 Task: Find organizations based on their members.
Action: Mouse moved to (778, 60)
Screenshot: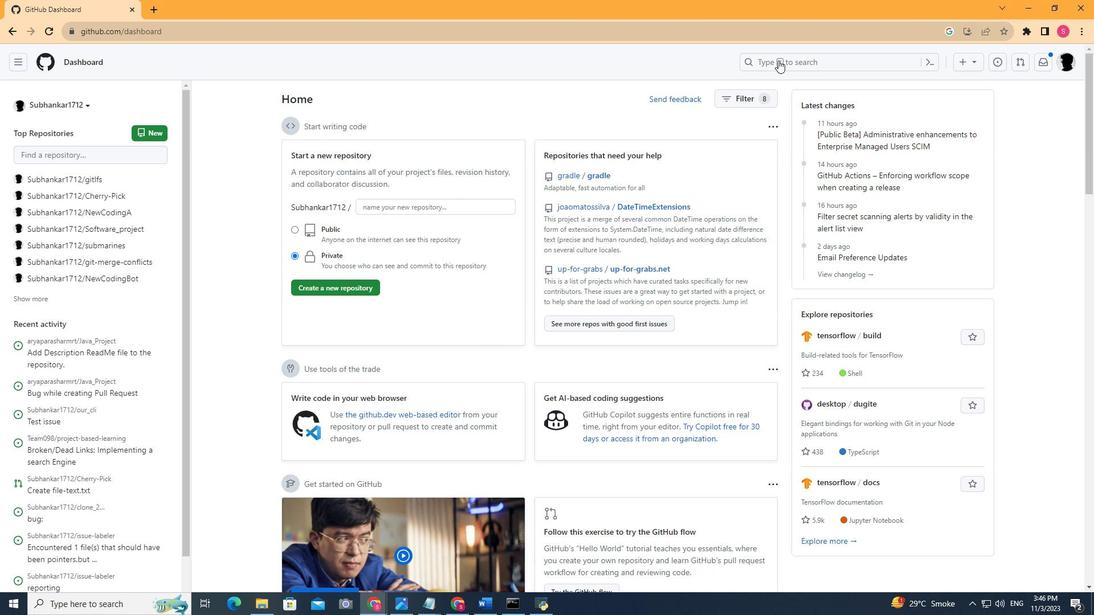 
Action: Mouse pressed left at (778, 60)
Screenshot: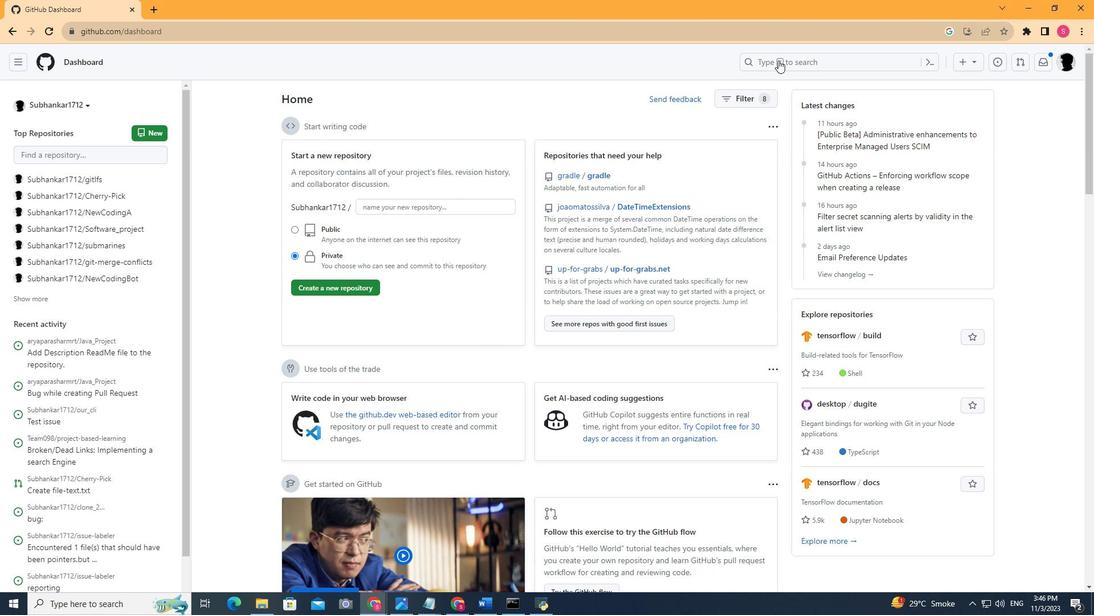 
Action: Key pressed abhinandan578<Key.enter>
Screenshot: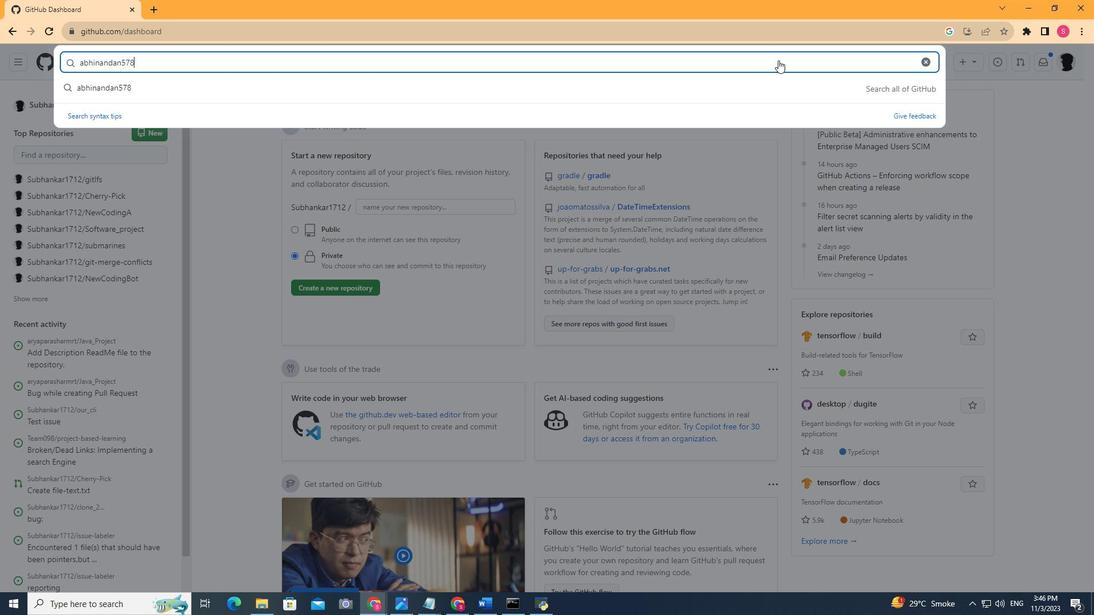 
Action: Mouse moved to (62, 209)
Screenshot: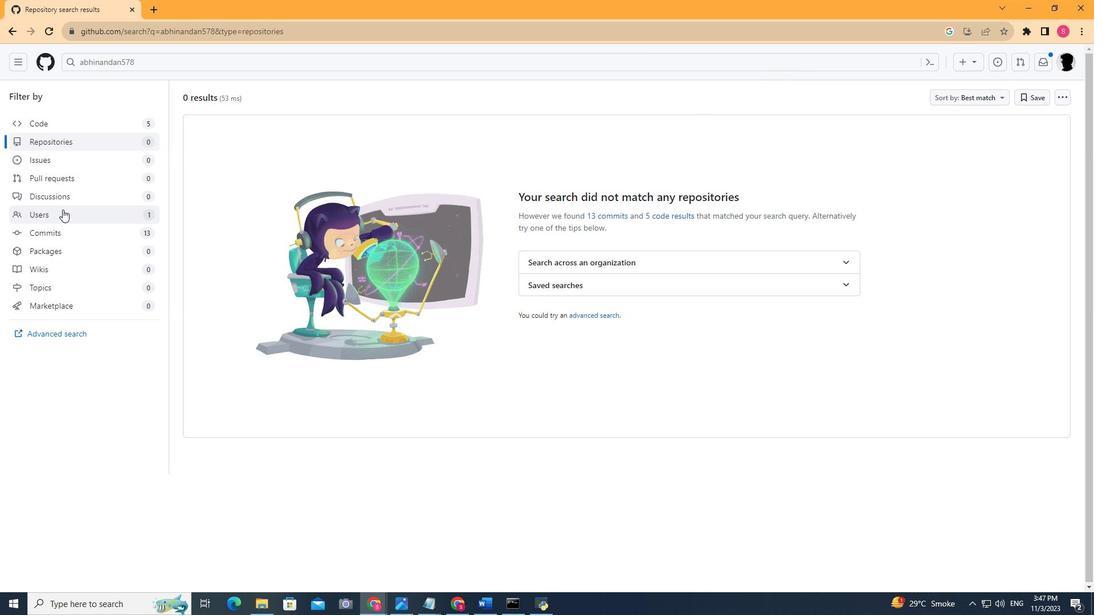 
Action: Mouse pressed left at (62, 209)
Screenshot: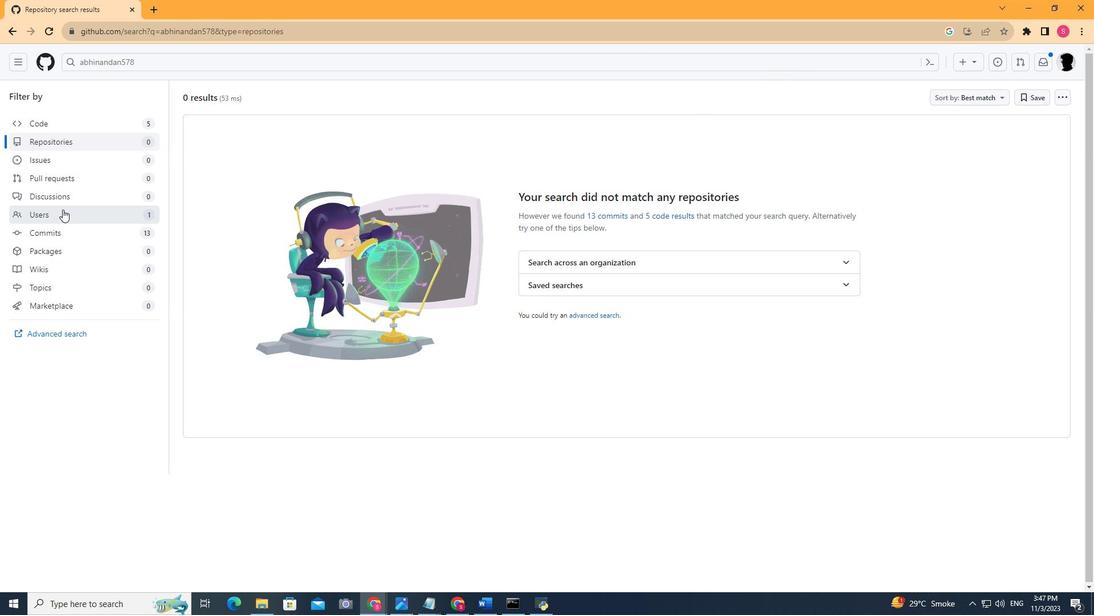 
Action: Mouse moved to (282, 135)
Screenshot: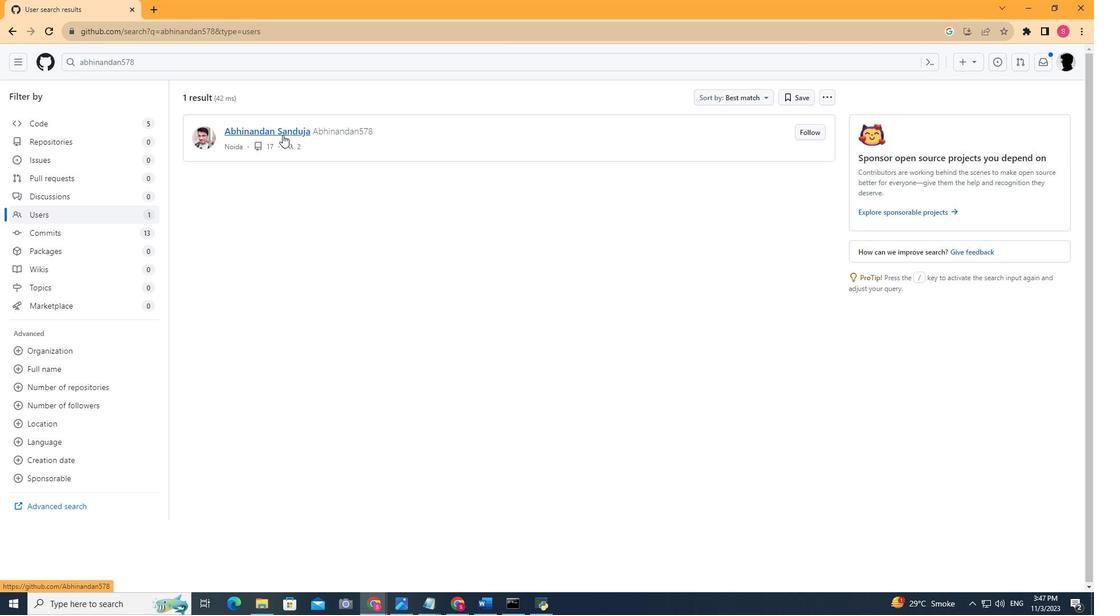 
Action: Mouse pressed left at (282, 135)
Screenshot: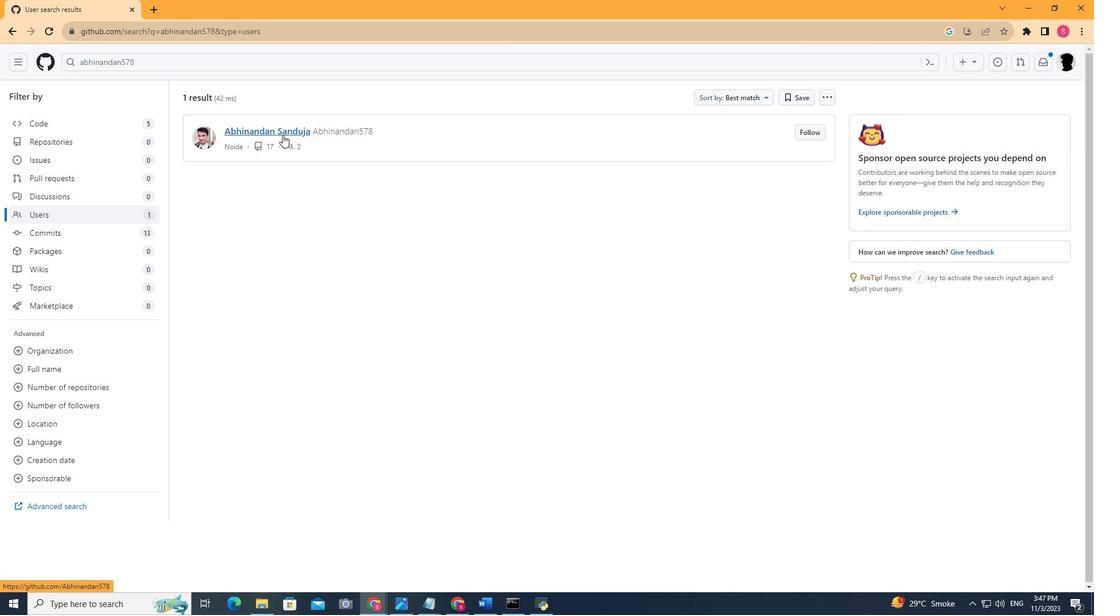 
Action: Mouse moved to (258, 231)
Screenshot: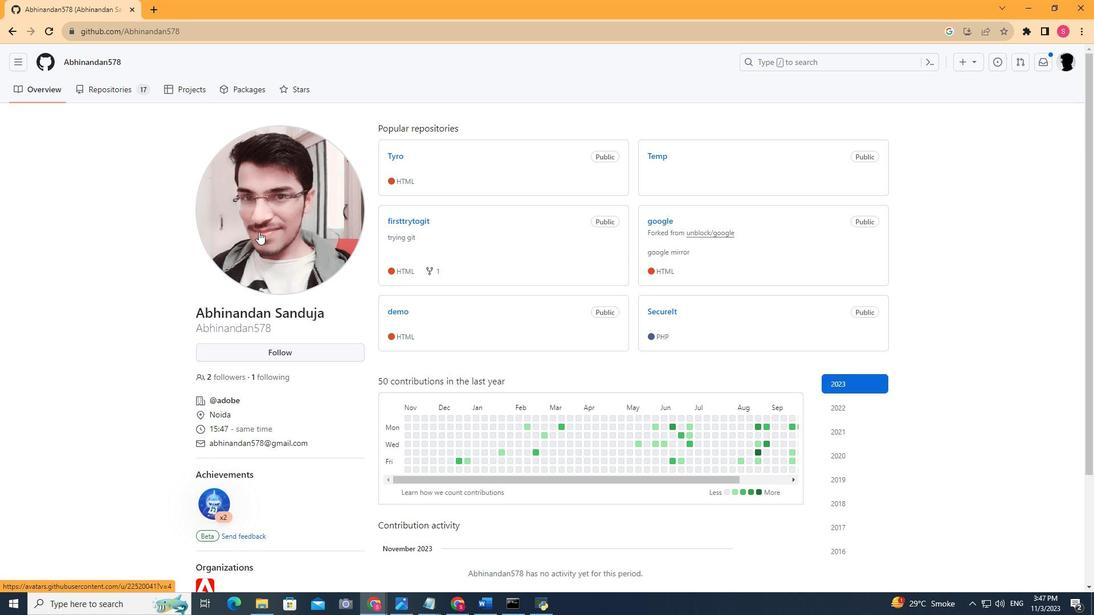 
Action: Mouse scrolled (258, 231) with delta (0, 0)
Screenshot: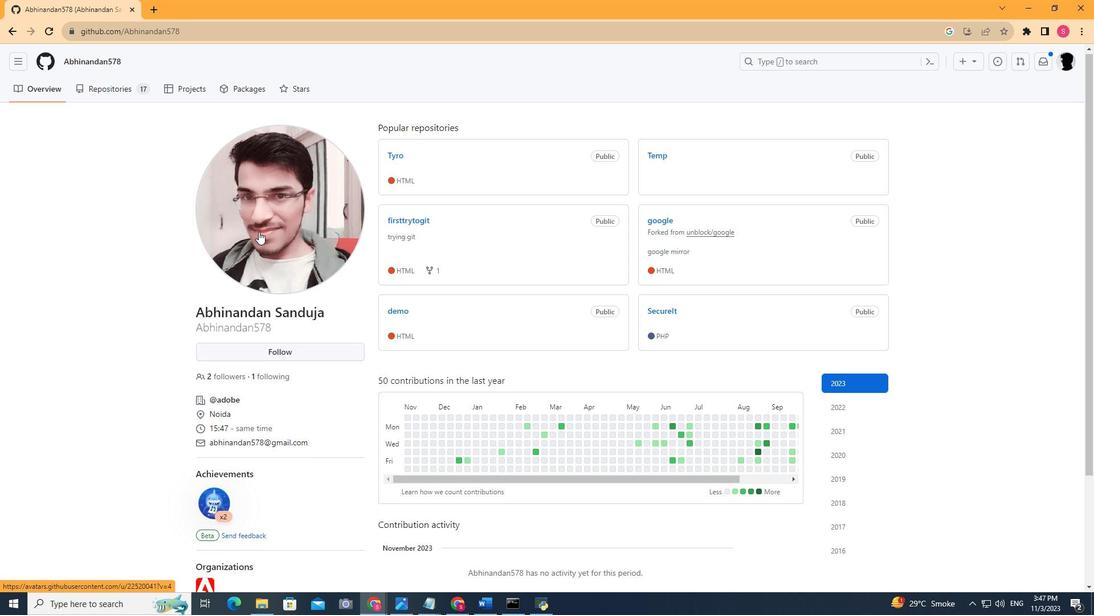 
Action: Mouse scrolled (258, 231) with delta (0, 0)
Screenshot: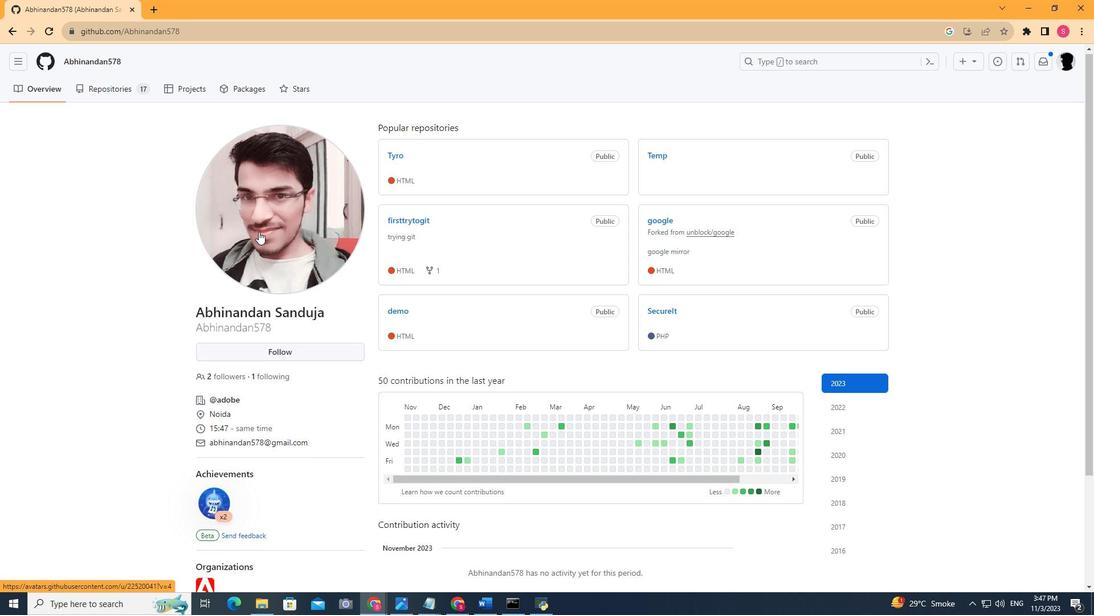 
Action: Mouse scrolled (258, 231) with delta (0, 0)
Screenshot: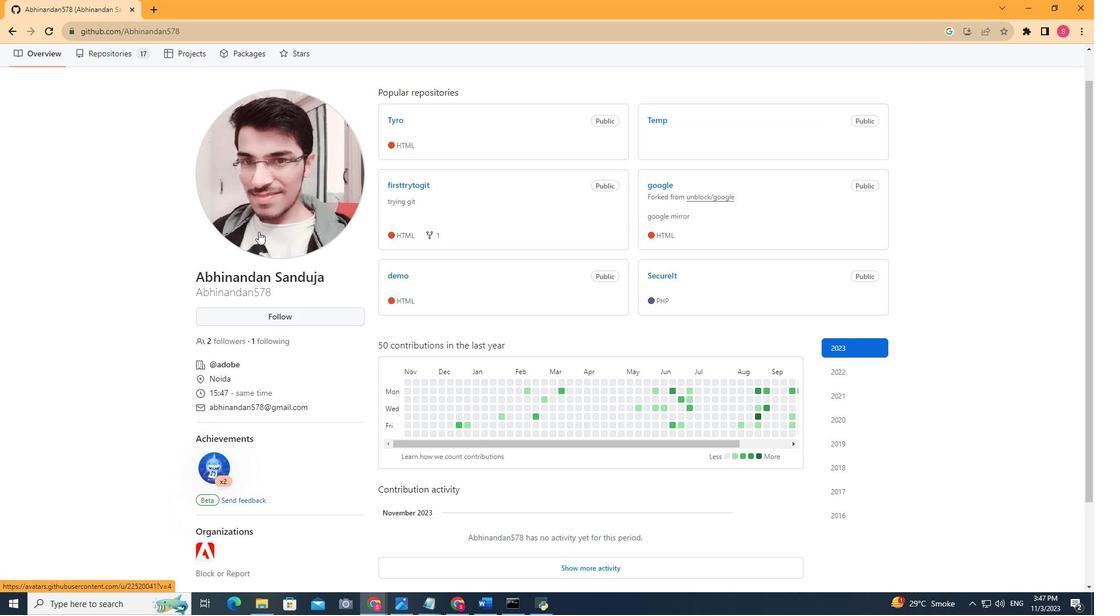 
Action: Mouse scrolled (258, 231) with delta (0, 0)
Screenshot: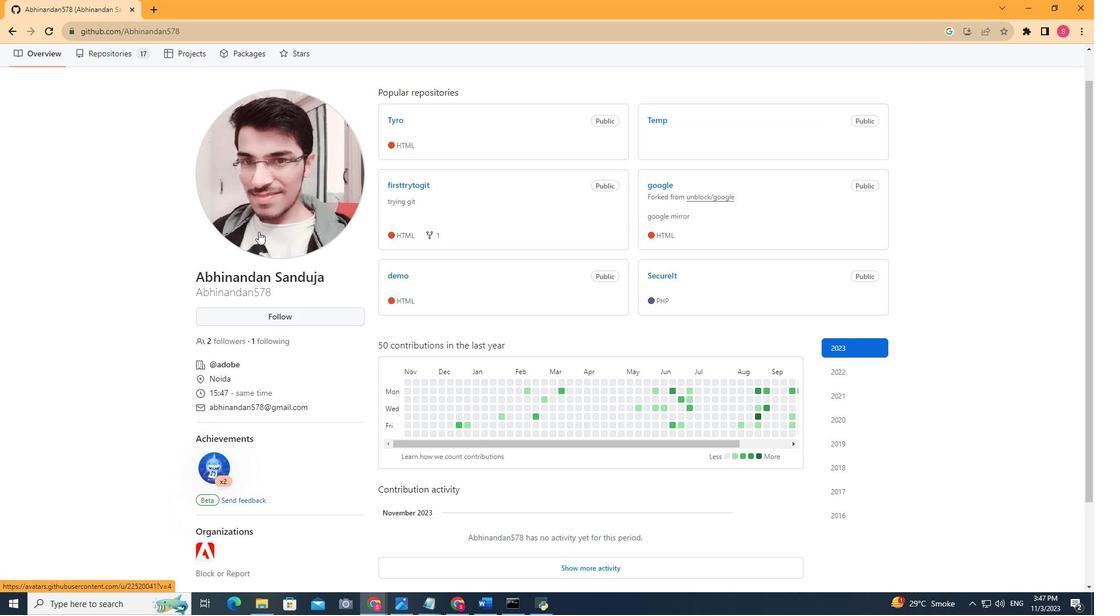 
Action: Mouse scrolled (258, 231) with delta (0, 0)
Screenshot: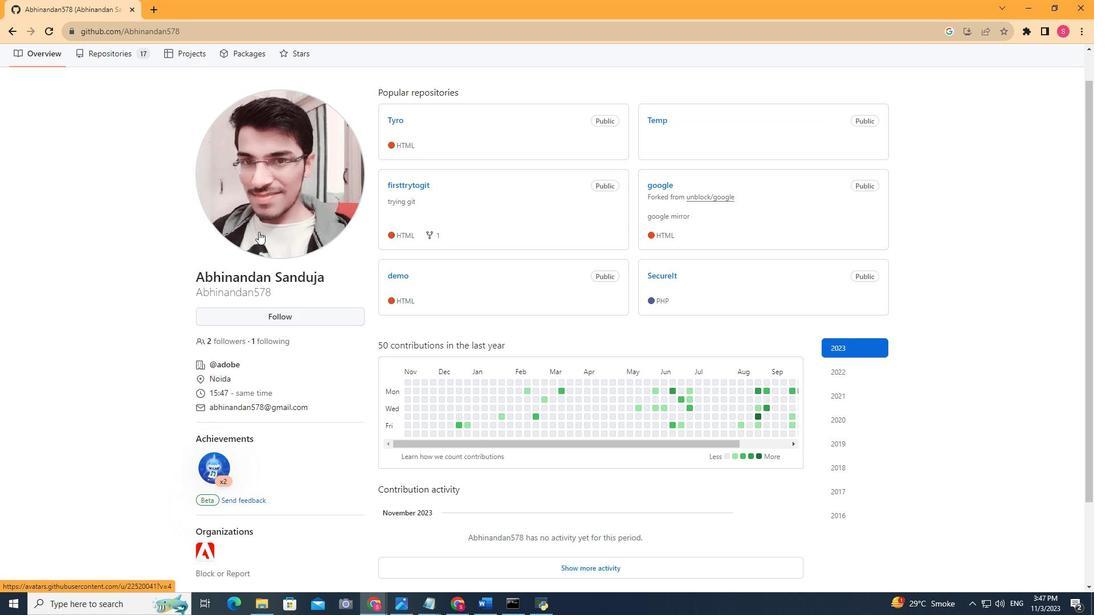 
Action: Mouse scrolled (258, 231) with delta (0, 0)
Screenshot: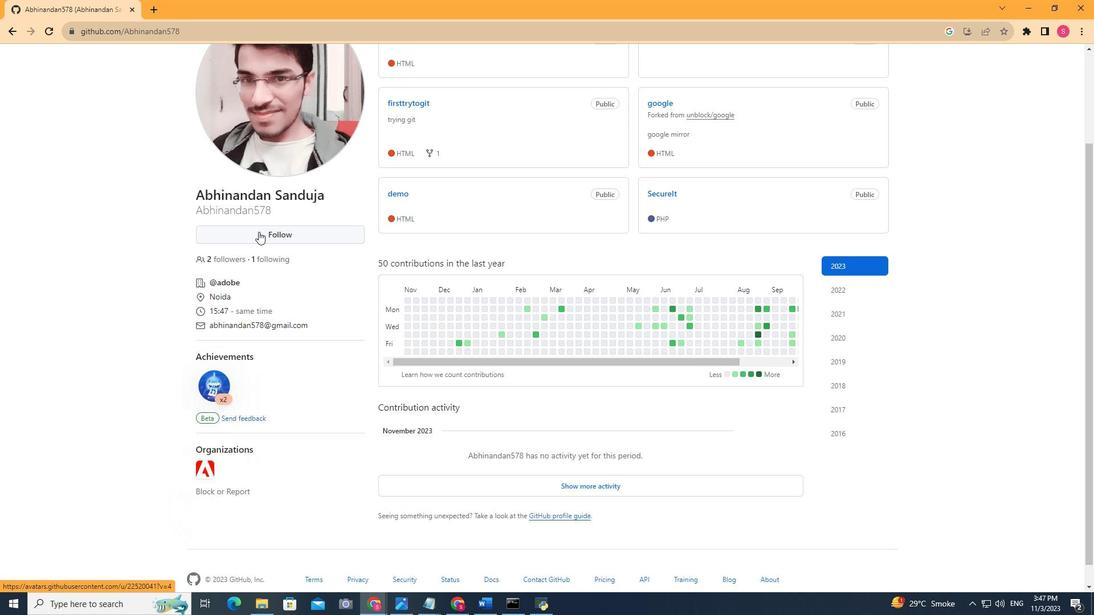 
Action: Mouse scrolled (258, 231) with delta (0, 0)
Screenshot: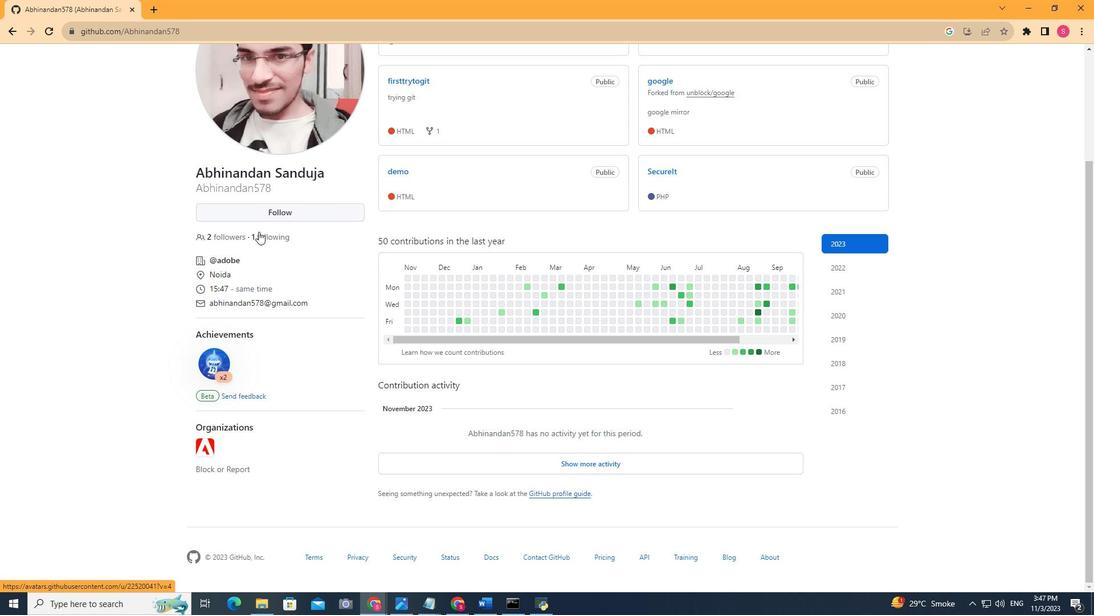 
Action: Mouse scrolled (258, 231) with delta (0, 0)
Screenshot: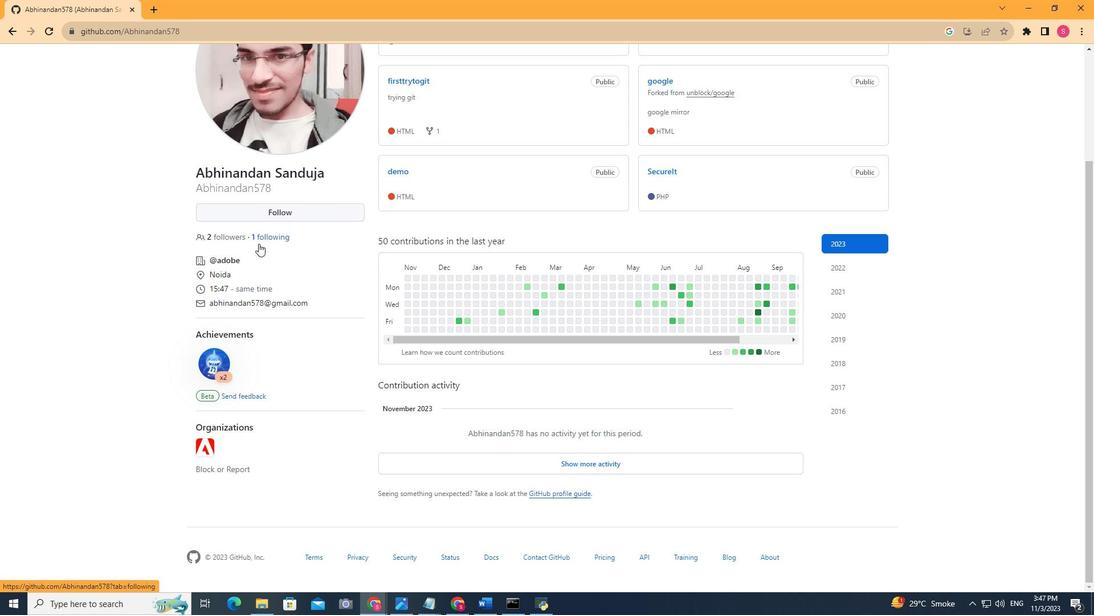 
Action: Mouse scrolled (258, 231) with delta (0, 0)
Screenshot: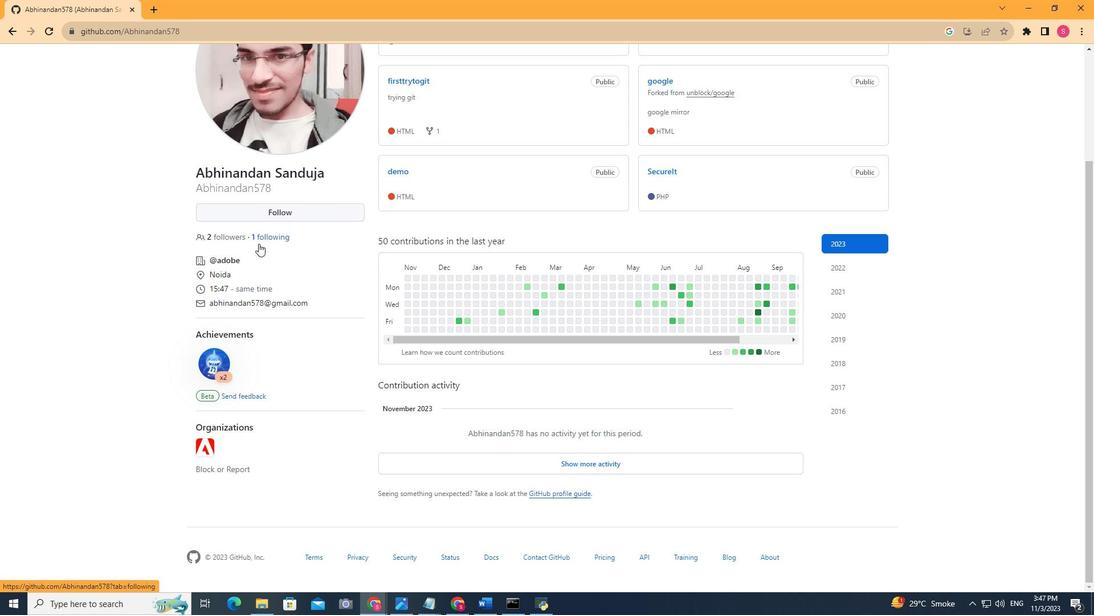 
Action: Mouse scrolled (258, 231) with delta (0, 0)
Screenshot: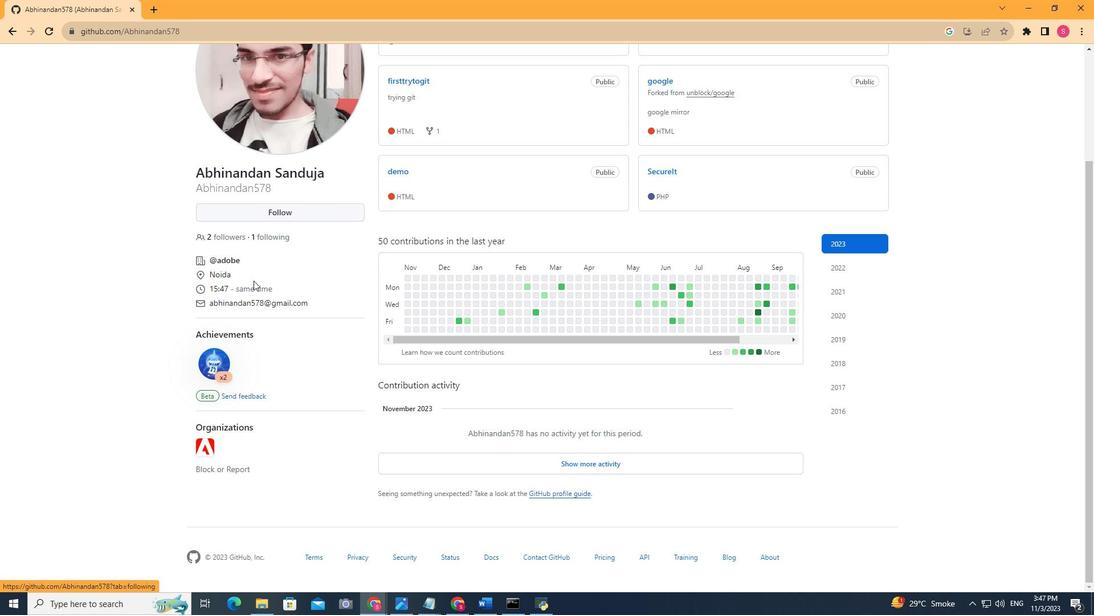 
Action: Mouse moved to (258, 232)
Screenshot: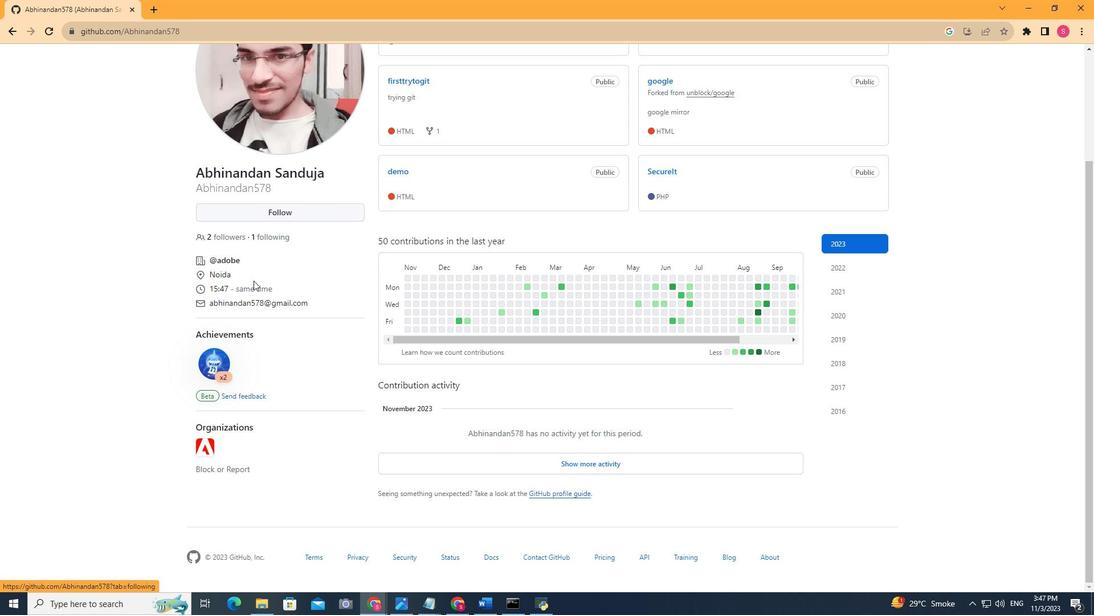 
Action: Mouse scrolled (258, 231) with delta (0, 0)
Screenshot: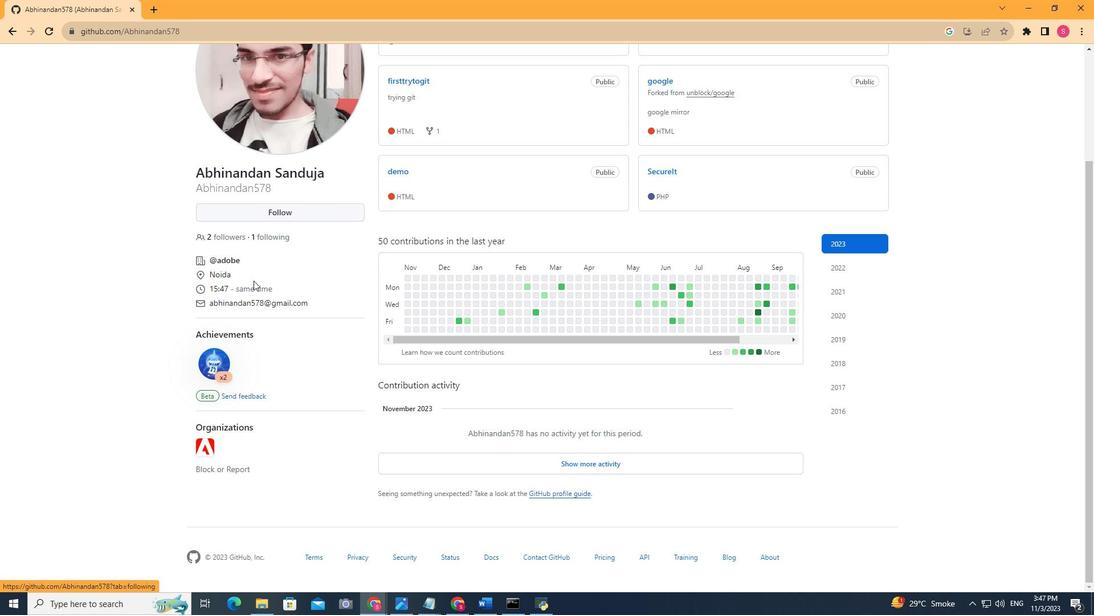 
Action: Mouse moved to (205, 447)
Screenshot: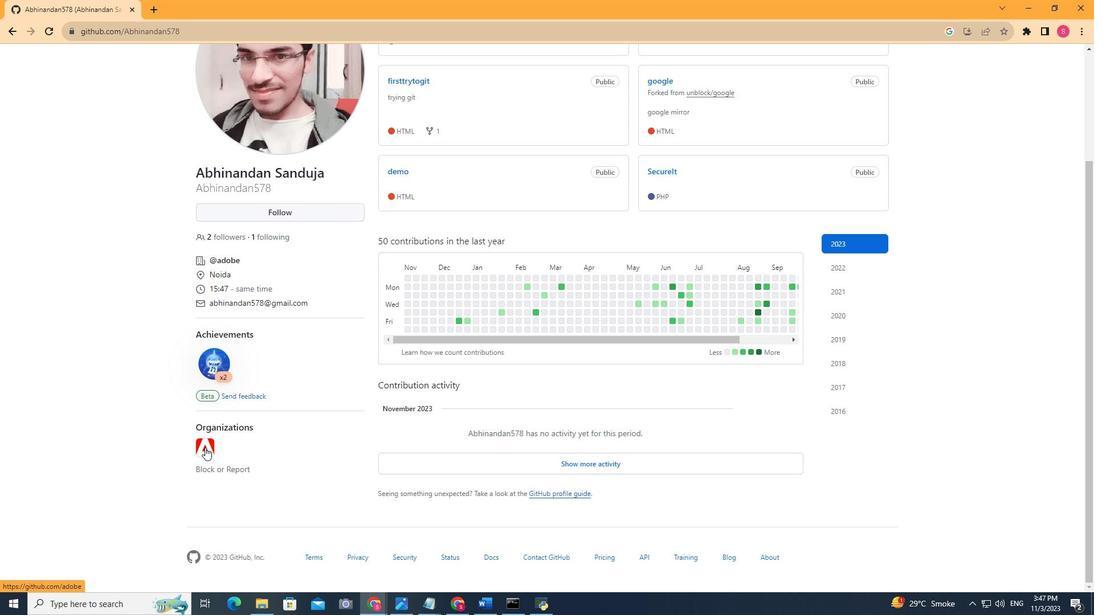 
Action: Mouse pressed left at (205, 447)
Screenshot: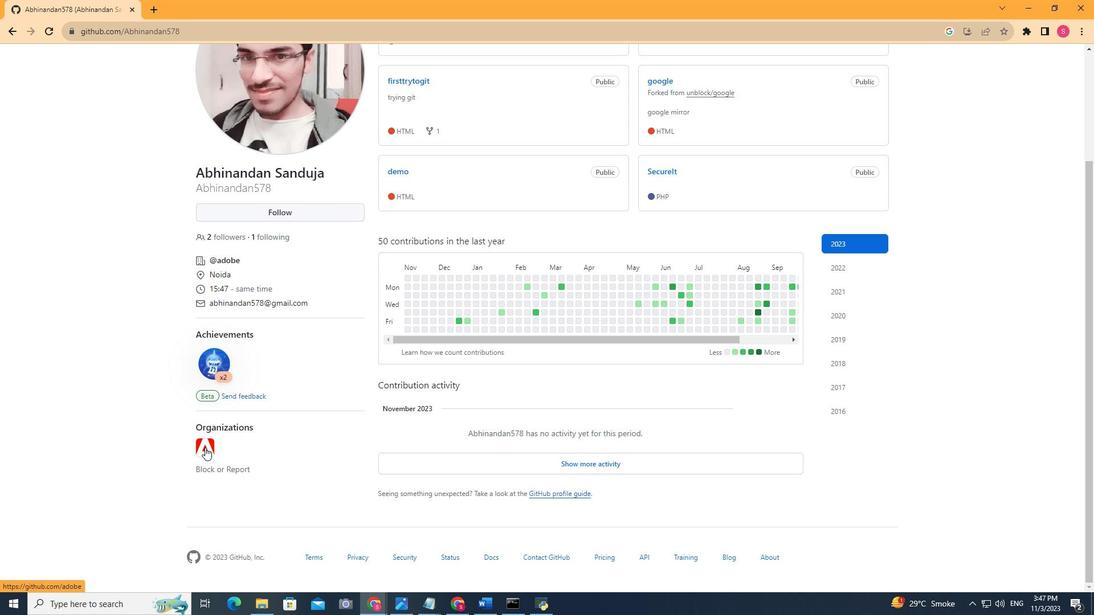 
Action: Mouse moved to (404, 246)
Screenshot: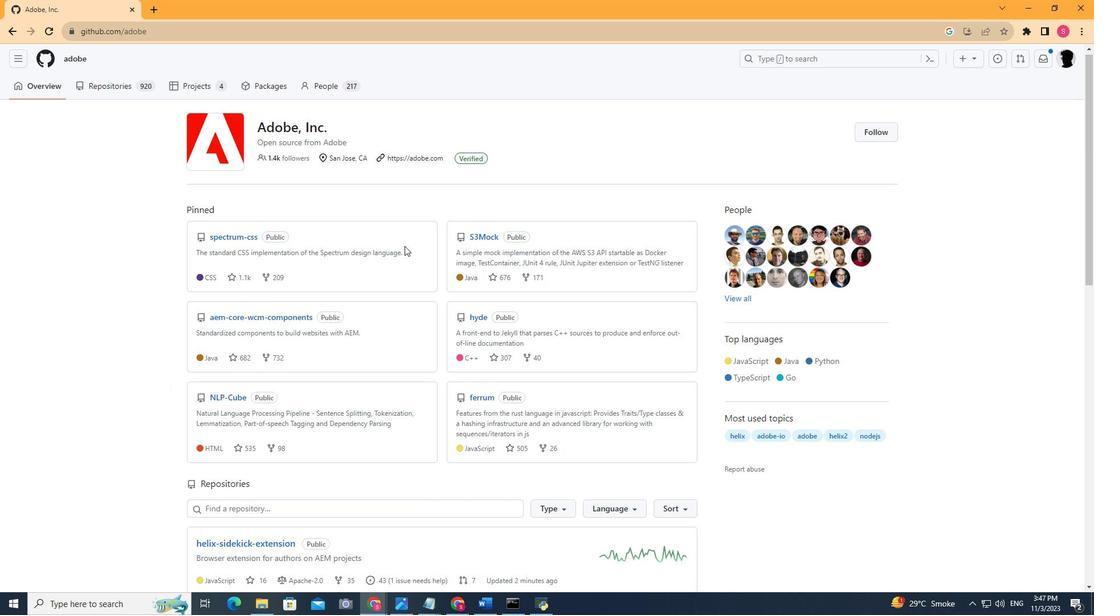 
Action: Mouse scrolled (404, 245) with delta (0, 0)
Screenshot: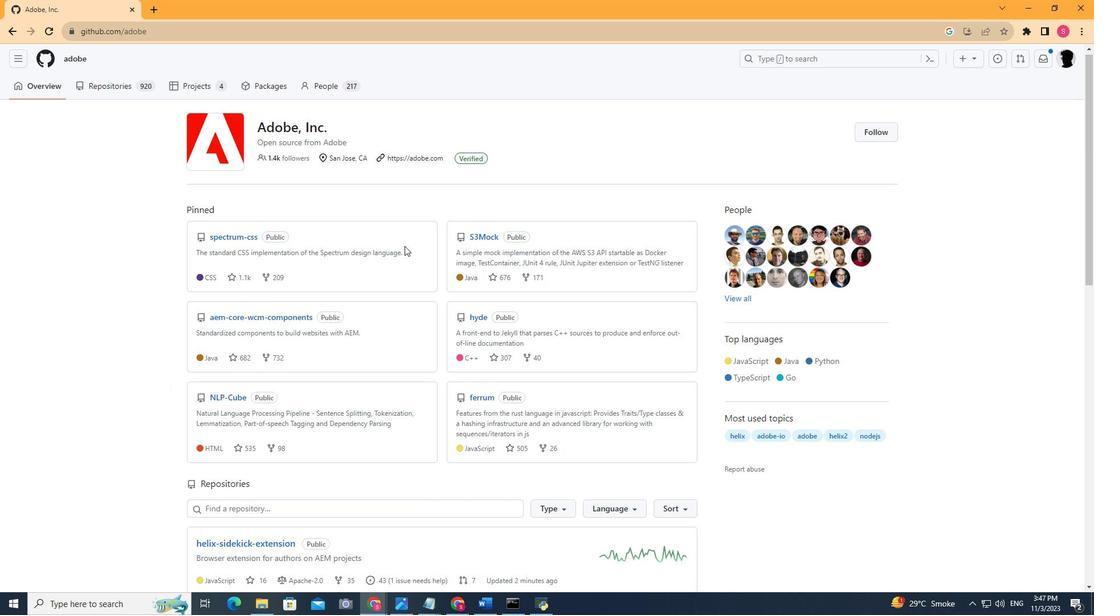 
Action: Mouse moved to (404, 246)
Screenshot: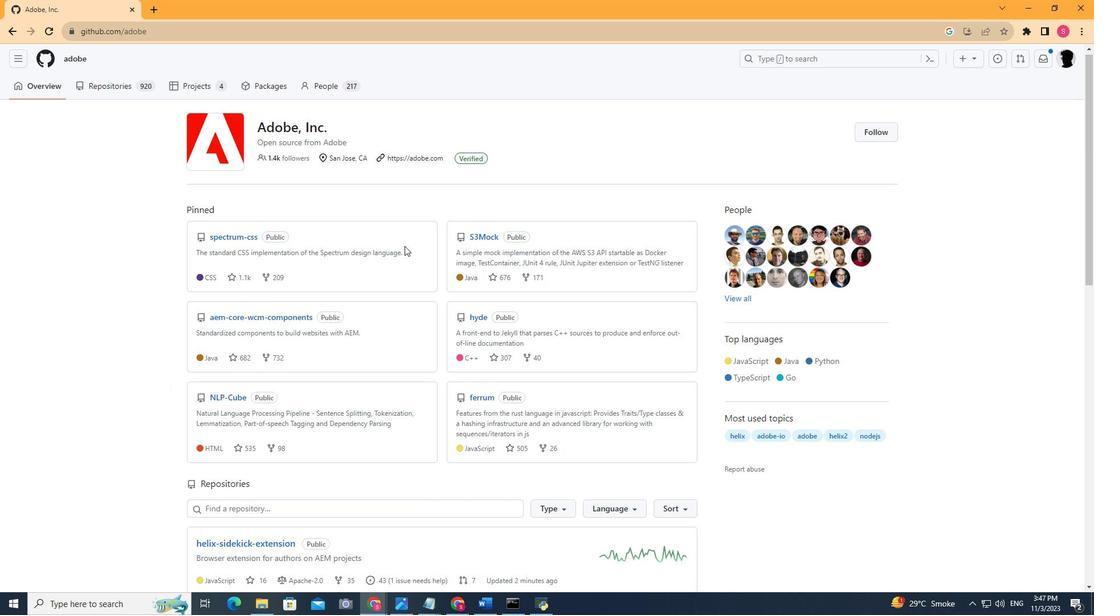 
Action: Mouse scrolled (404, 245) with delta (0, 0)
Screenshot: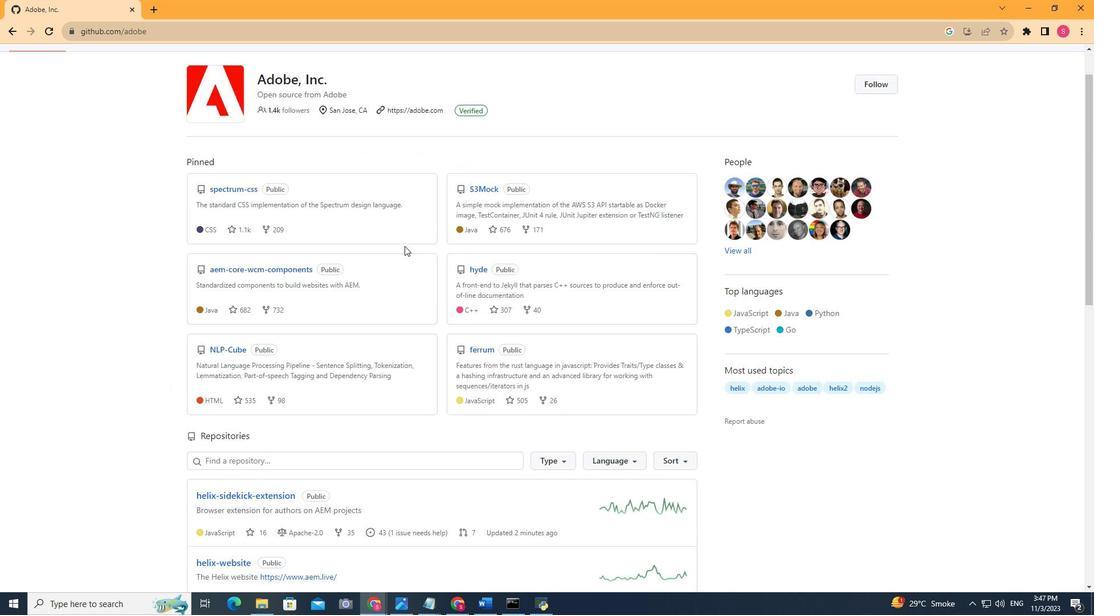 
Action: Mouse scrolled (404, 245) with delta (0, 0)
Screenshot: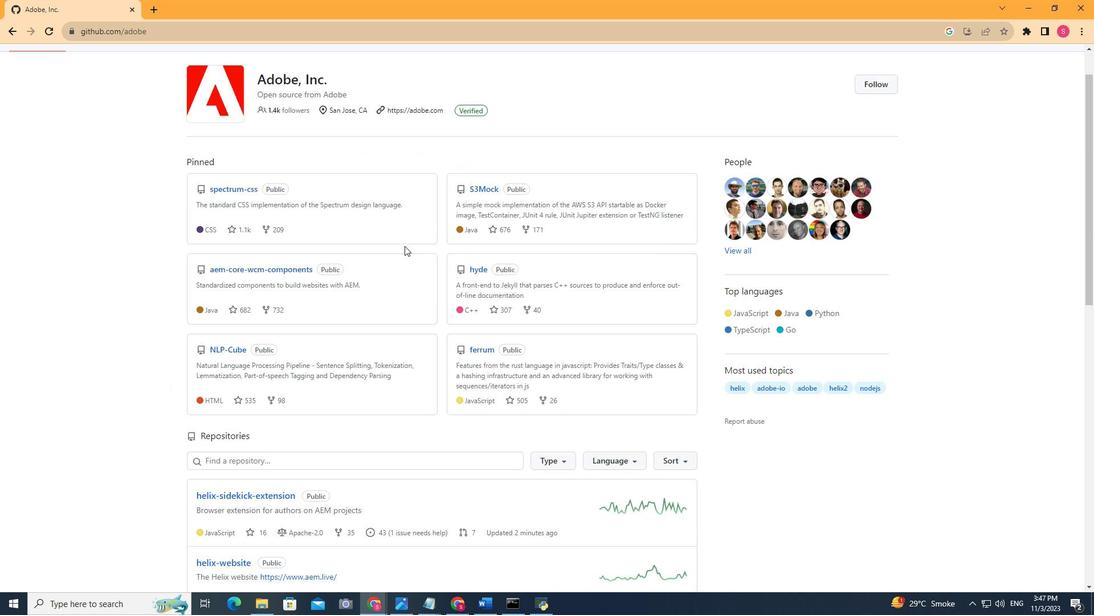 
Action: Mouse scrolled (404, 245) with delta (0, 0)
Screenshot: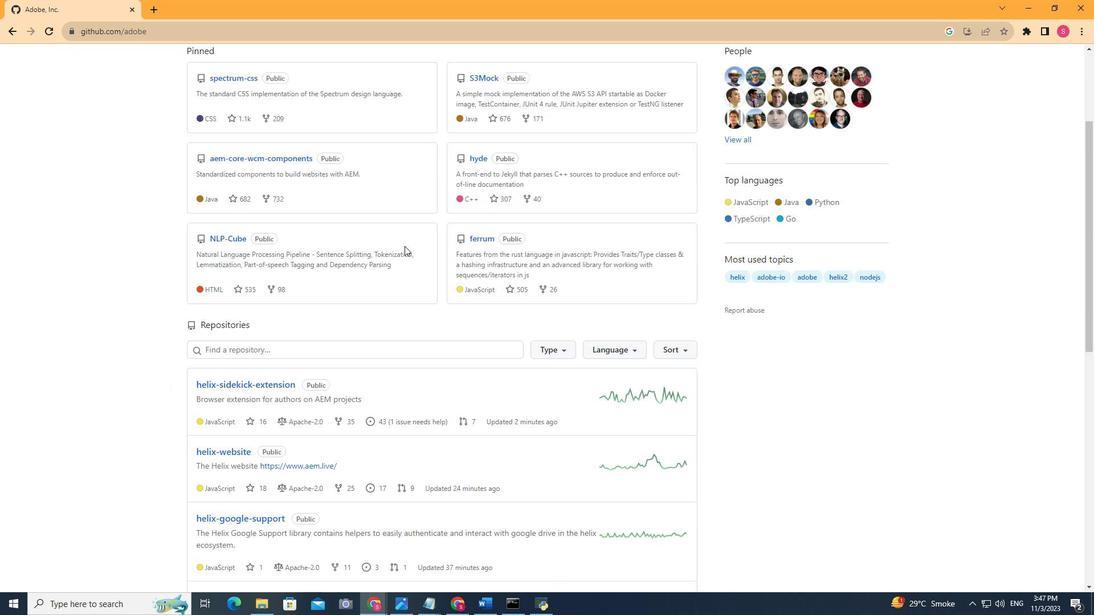 
Action: Mouse scrolled (404, 245) with delta (0, 0)
Screenshot: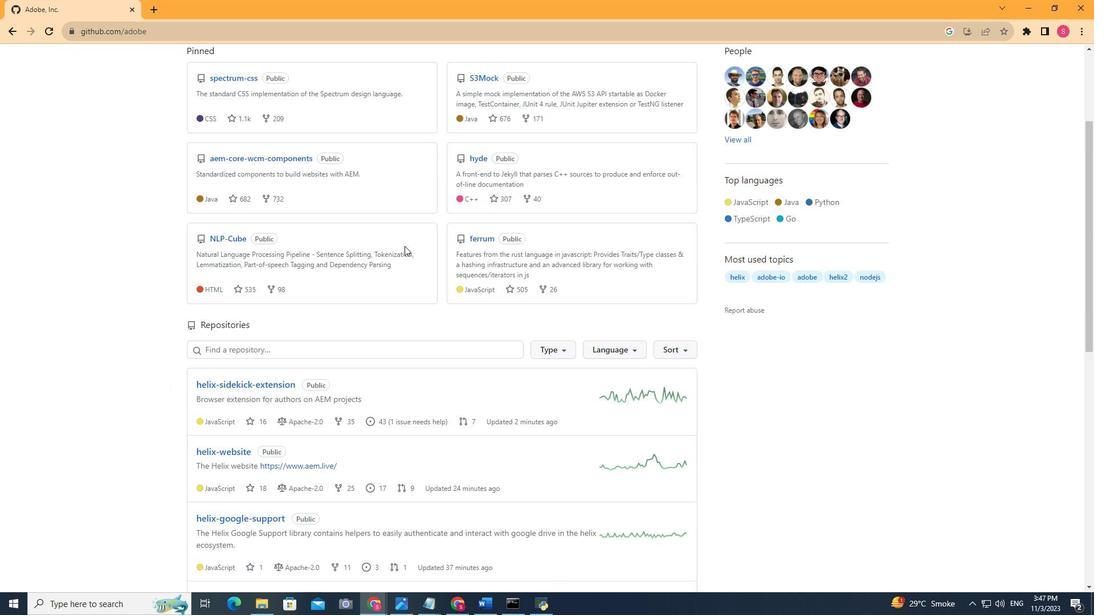 
Action: Mouse scrolled (404, 245) with delta (0, 0)
Screenshot: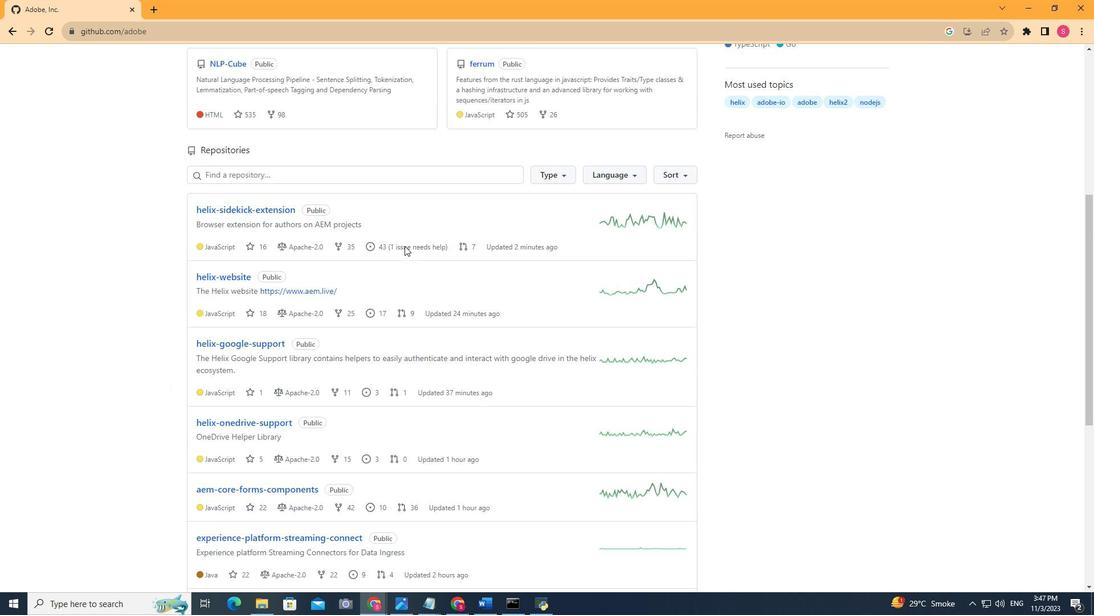 
Action: Mouse scrolled (404, 245) with delta (0, 0)
Screenshot: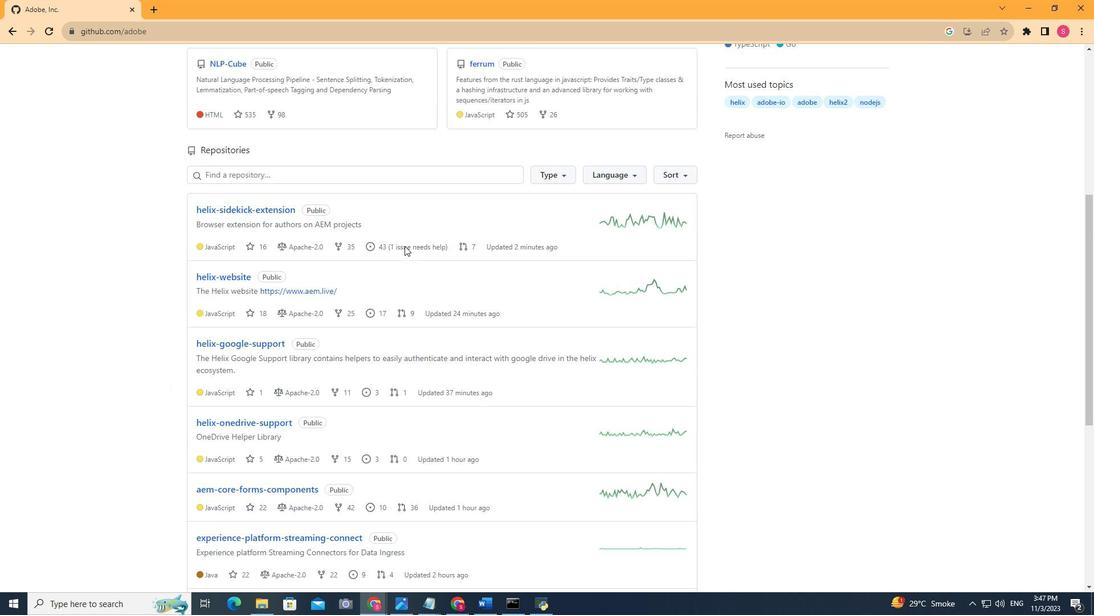 
Action: Mouse scrolled (404, 245) with delta (0, 0)
Screenshot: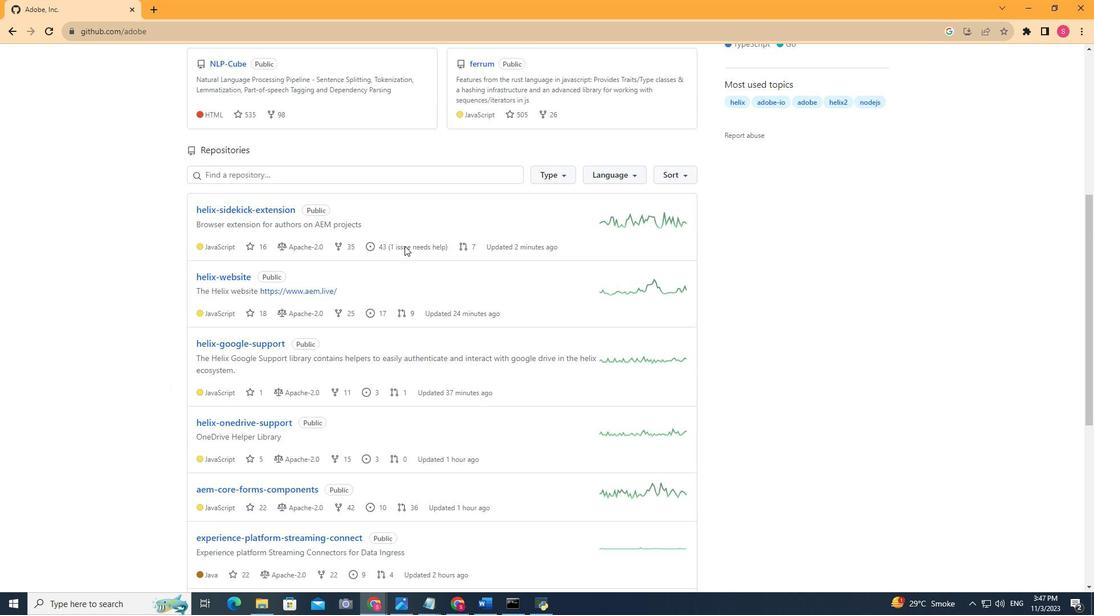 
Action: Mouse scrolled (404, 245) with delta (0, 0)
Screenshot: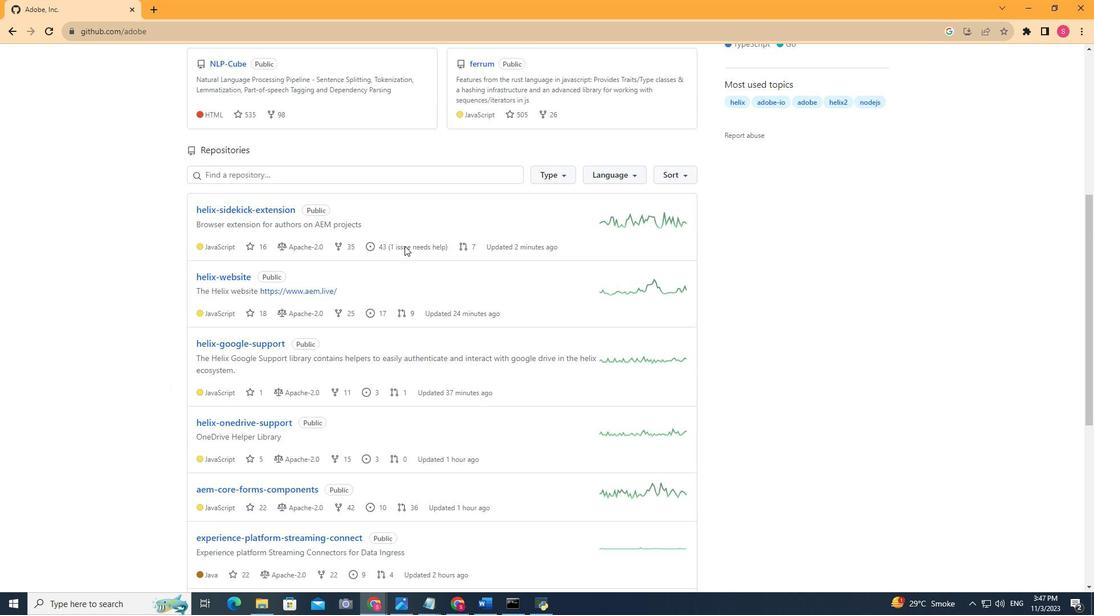 
Action: Mouse scrolled (404, 245) with delta (0, 0)
Screenshot: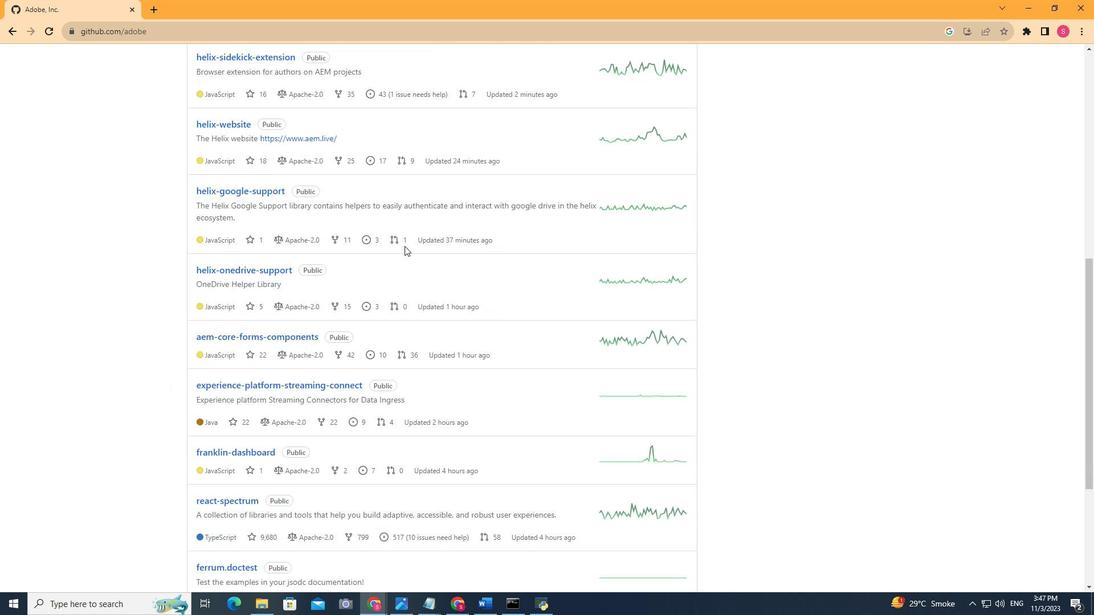 
Action: Mouse scrolled (404, 245) with delta (0, 0)
Screenshot: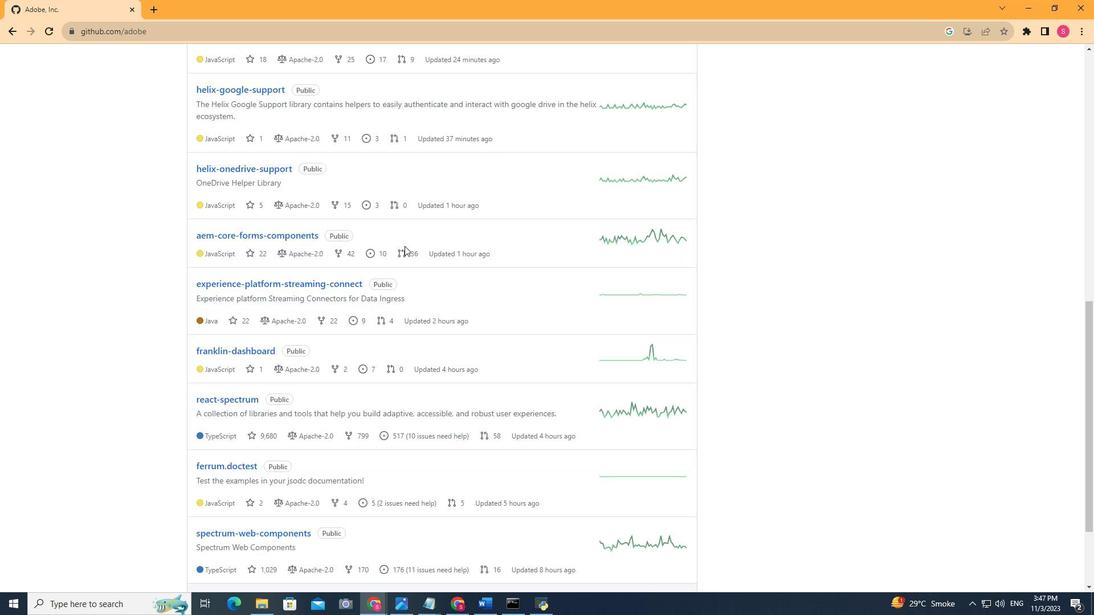 
Action: Mouse scrolled (404, 245) with delta (0, 0)
Screenshot: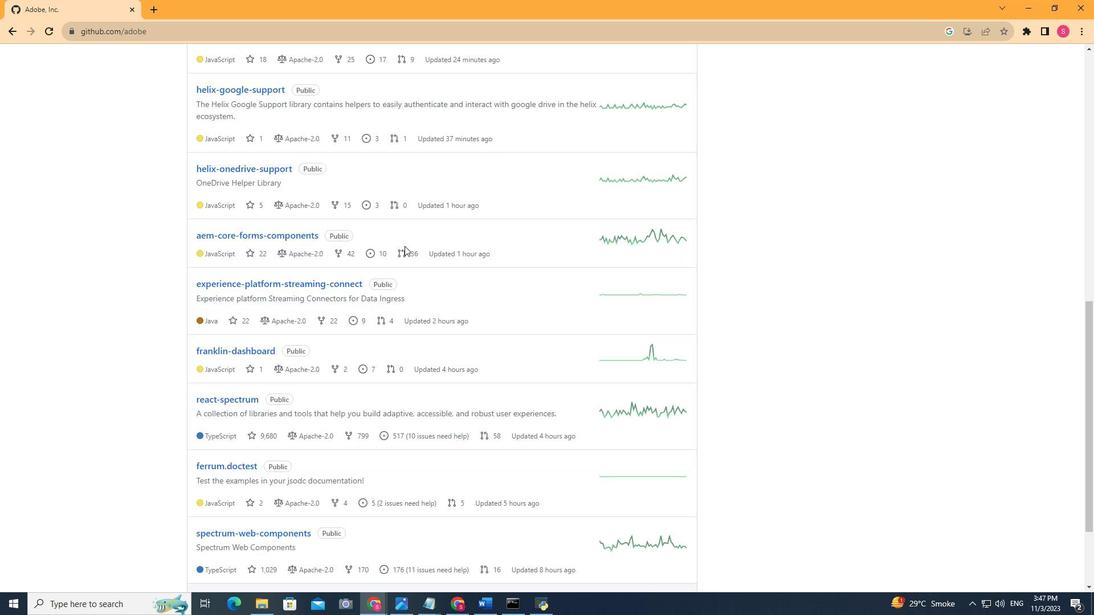 
Action: Mouse scrolled (404, 245) with delta (0, 0)
Screenshot: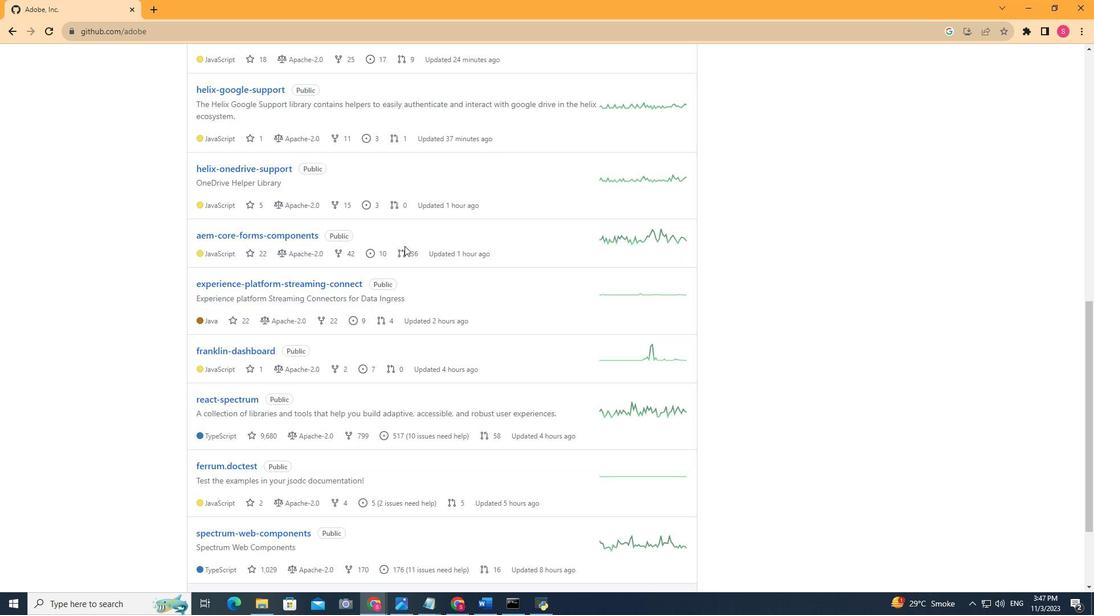 
Action: Mouse scrolled (404, 245) with delta (0, 0)
Screenshot: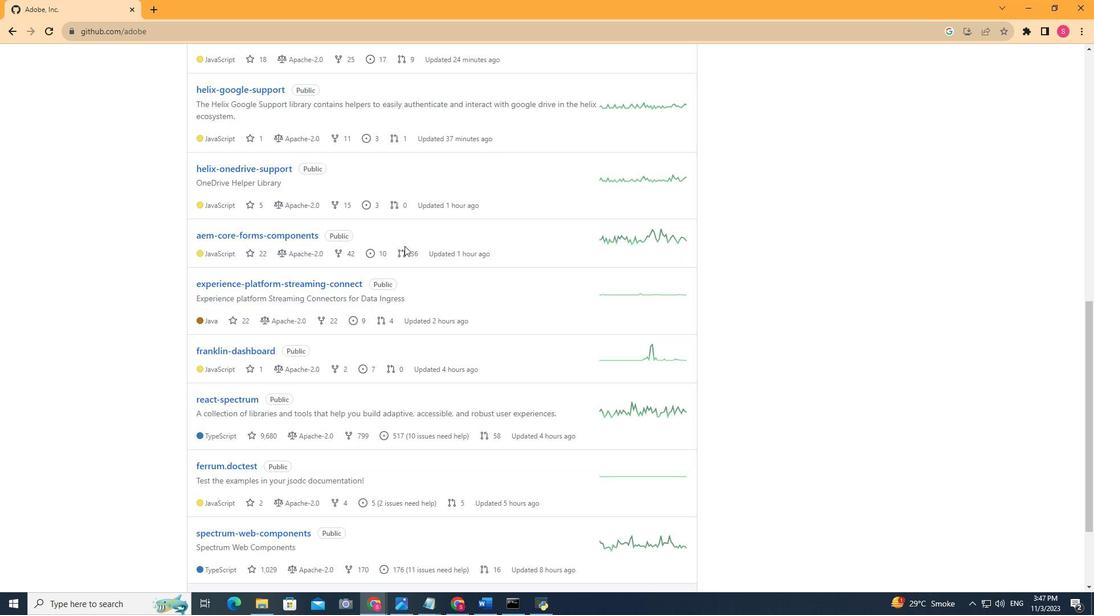 
Action: Mouse scrolled (404, 245) with delta (0, 0)
Screenshot: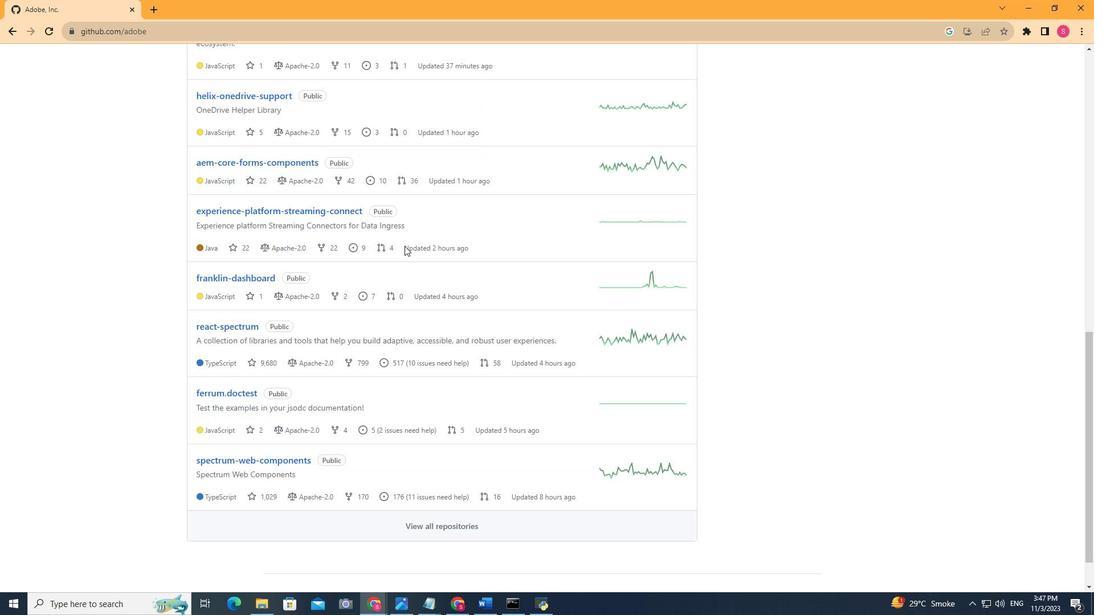 
Action: Mouse scrolled (404, 246) with delta (0, 0)
Screenshot: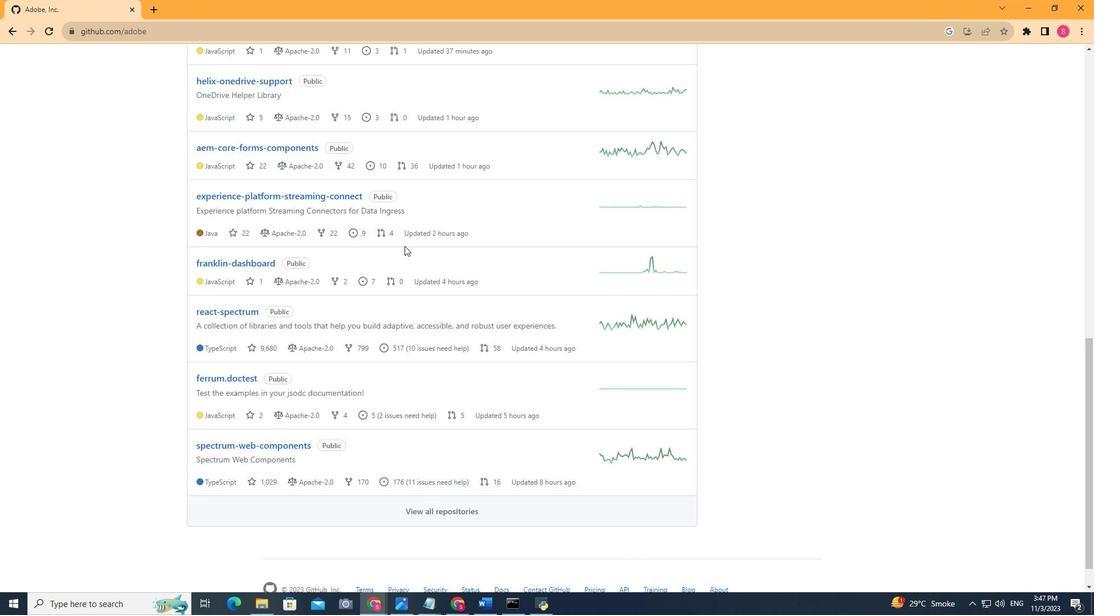 
Action: Mouse scrolled (404, 246) with delta (0, 0)
Screenshot: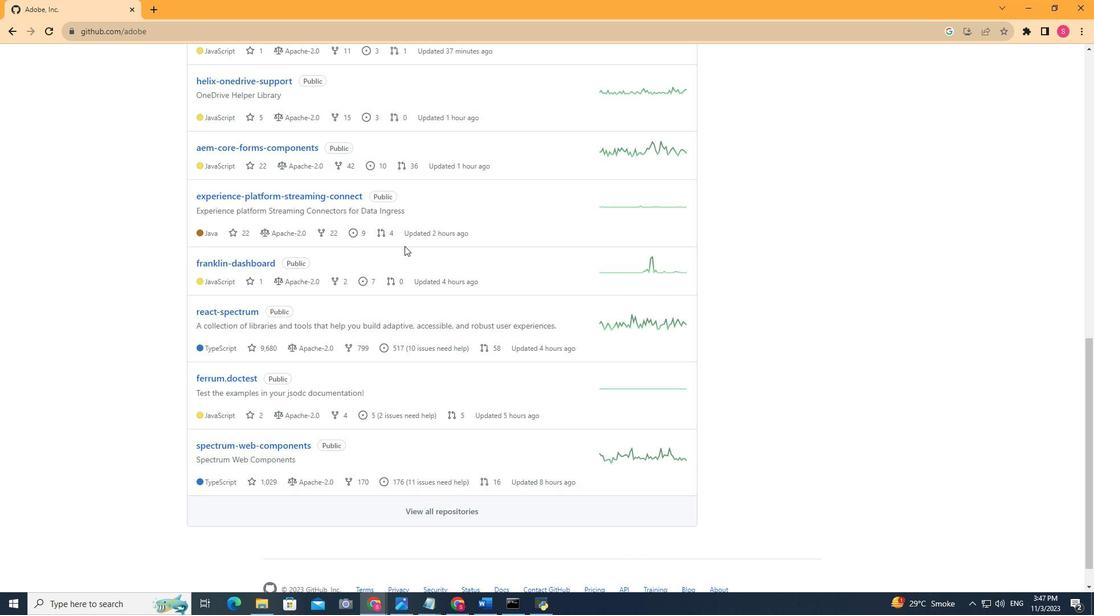 
Action: Mouse scrolled (404, 246) with delta (0, 0)
Screenshot: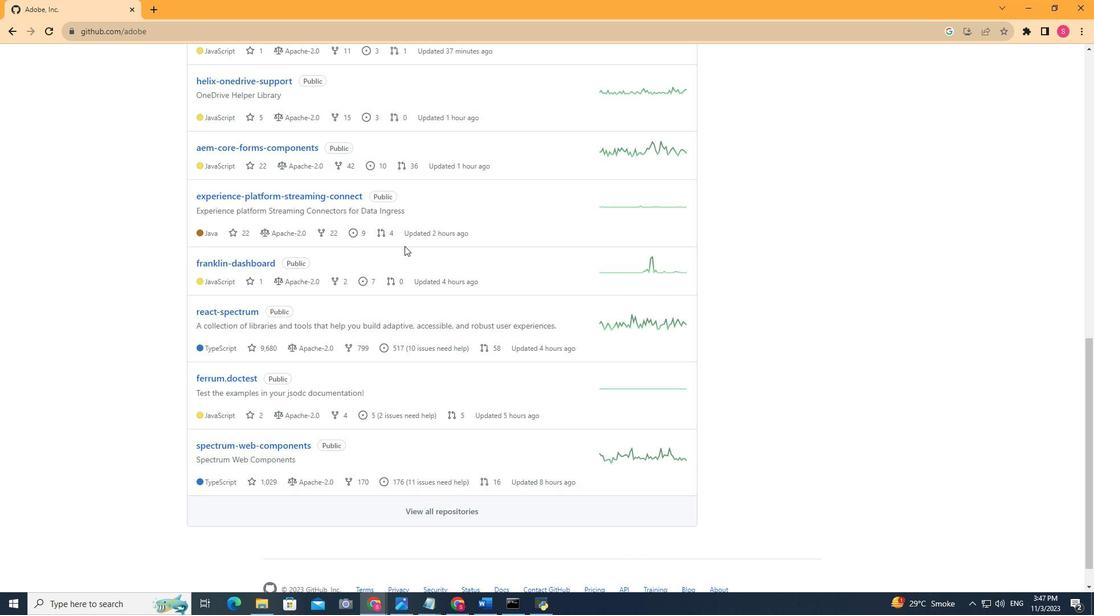 
Action: Mouse scrolled (404, 246) with delta (0, 0)
Screenshot: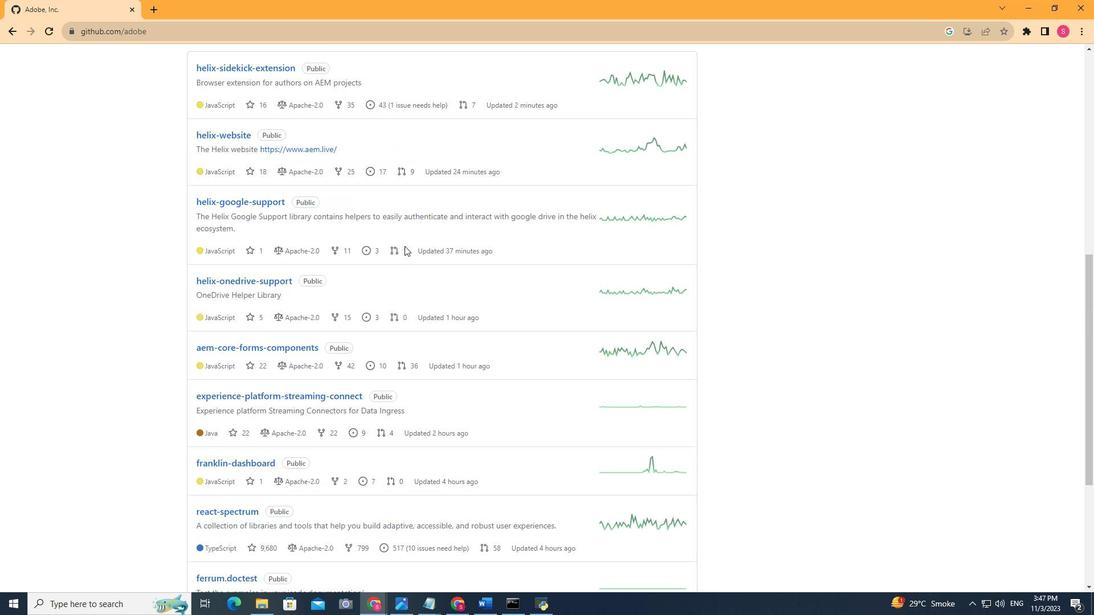 
Action: Mouse scrolled (404, 246) with delta (0, 0)
Screenshot: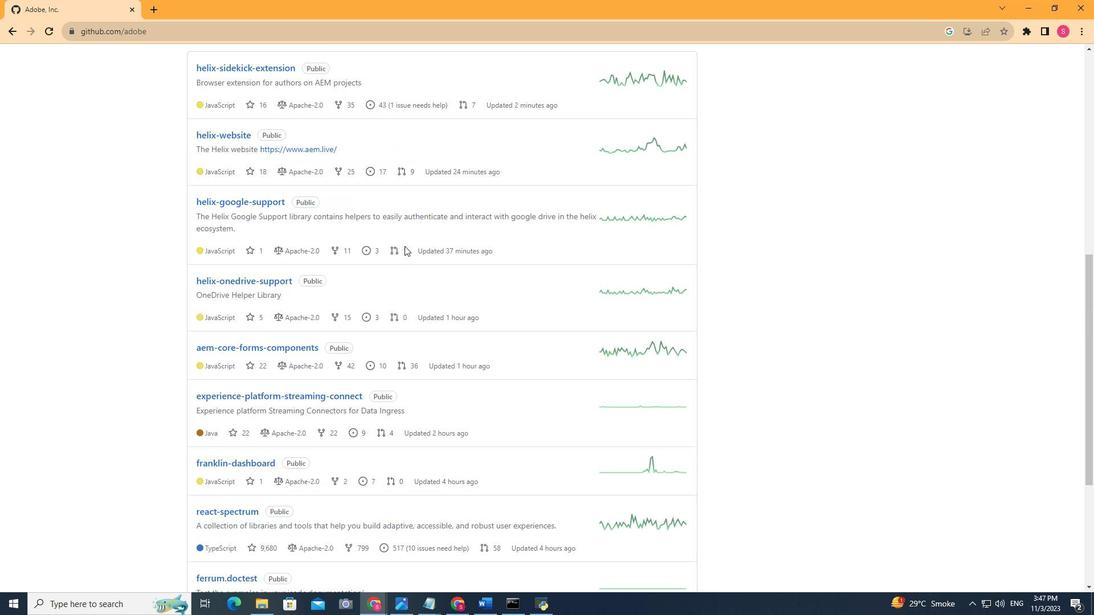 
Action: Mouse scrolled (404, 246) with delta (0, 0)
Screenshot: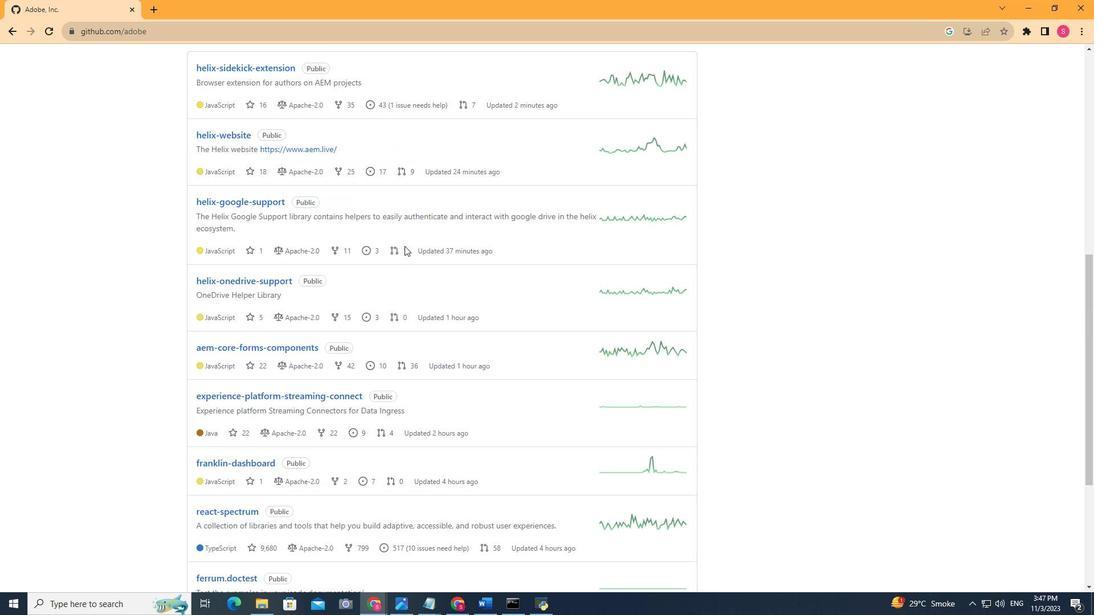 
Action: Mouse scrolled (404, 246) with delta (0, 0)
Screenshot: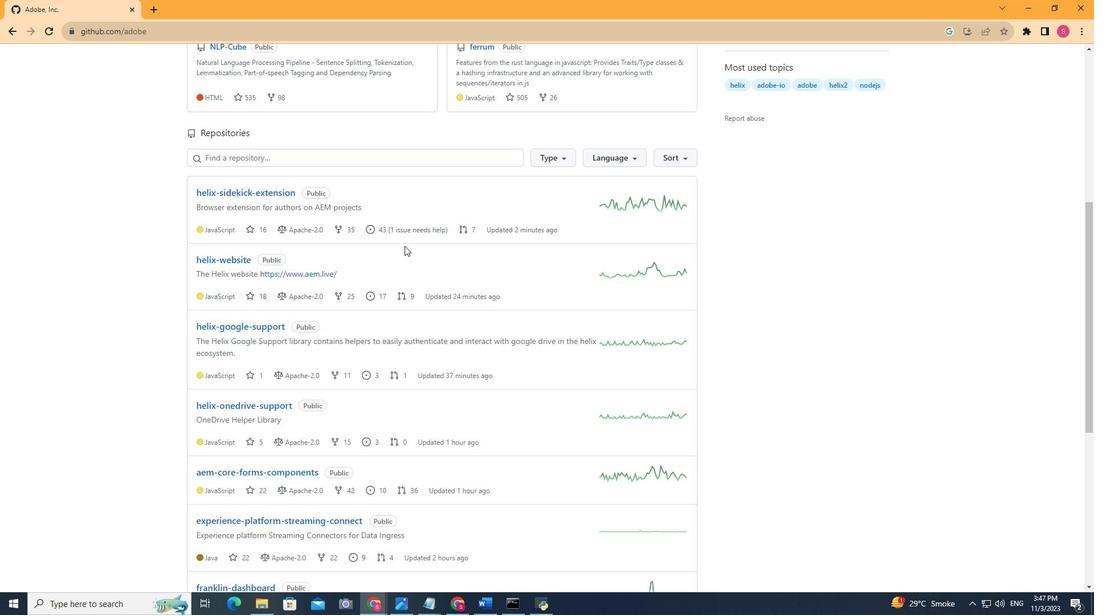 
Action: Mouse scrolled (404, 246) with delta (0, 0)
Screenshot: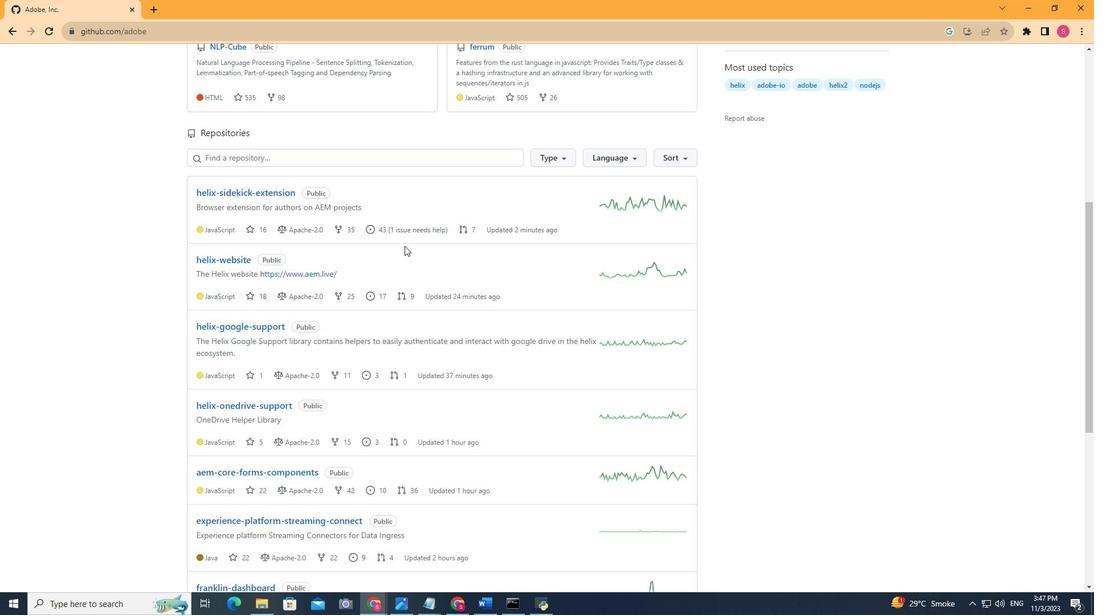
Action: Mouse scrolled (404, 246) with delta (0, 0)
Screenshot: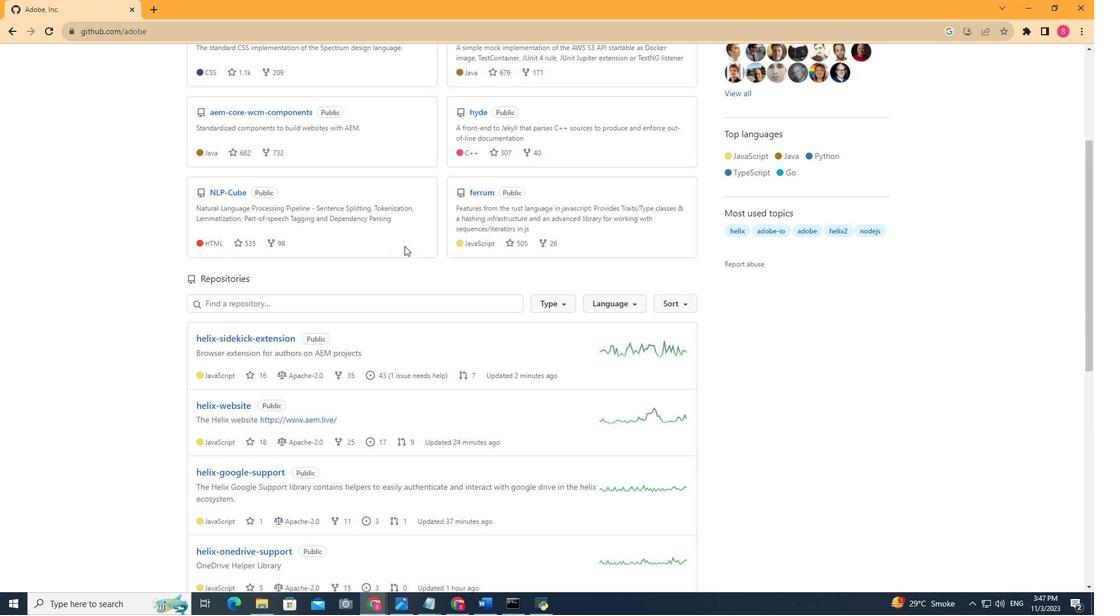 
Action: Mouse scrolled (404, 246) with delta (0, 0)
Screenshot: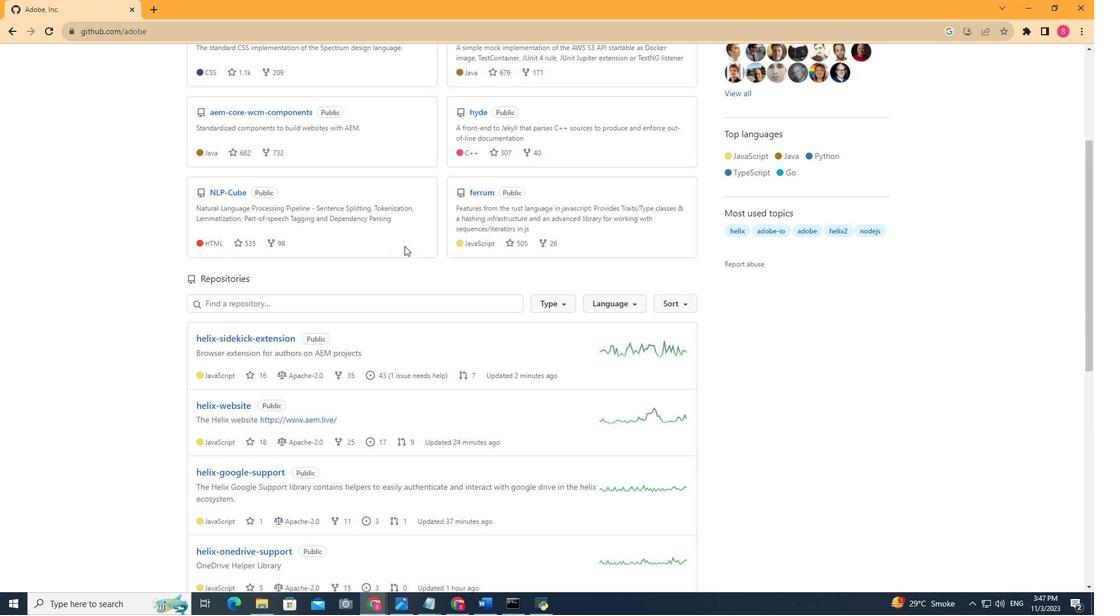 
Action: Mouse scrolled (404, 246) with delta (0, 0)
Screenshot: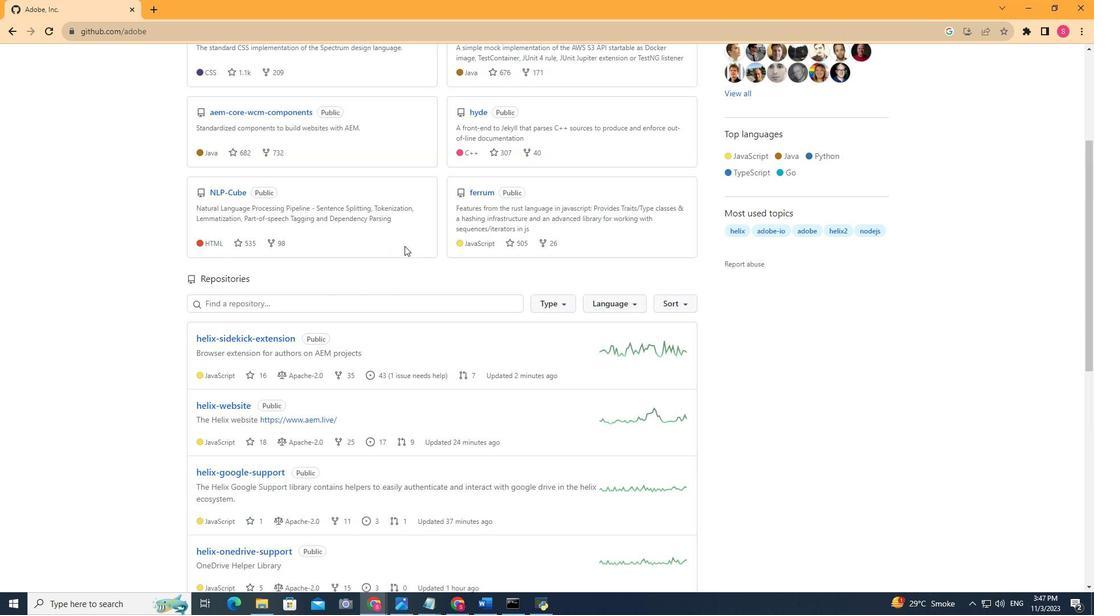 
Action: Mouse scrolled (404, 246) with delta (0, 0)
Screenshot: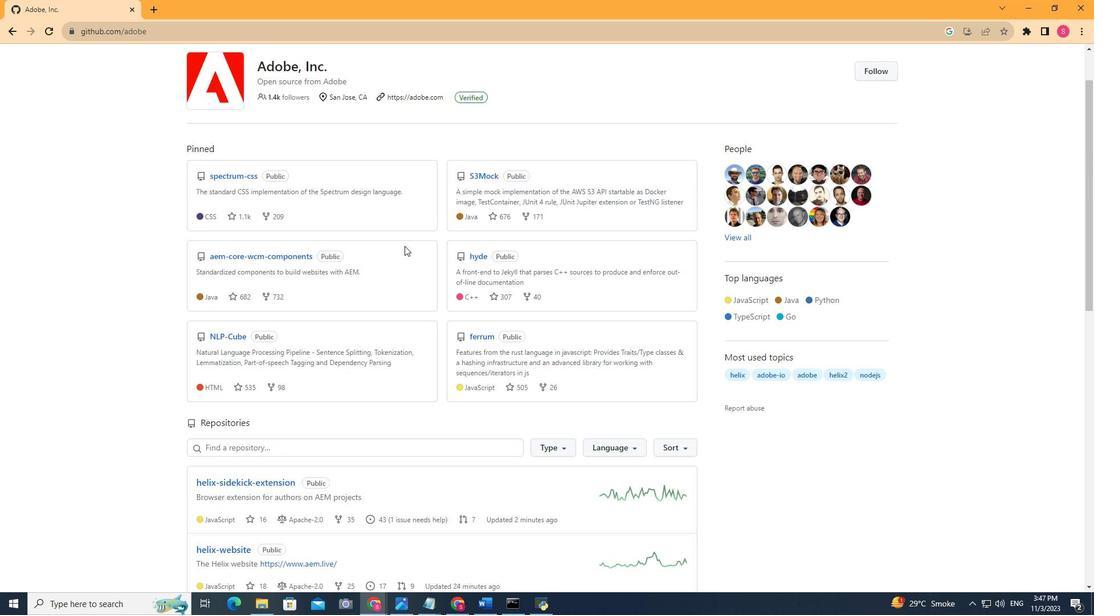 
Action: Mouse scrolled (404, 246) with delta (0, 0)
Screenshot: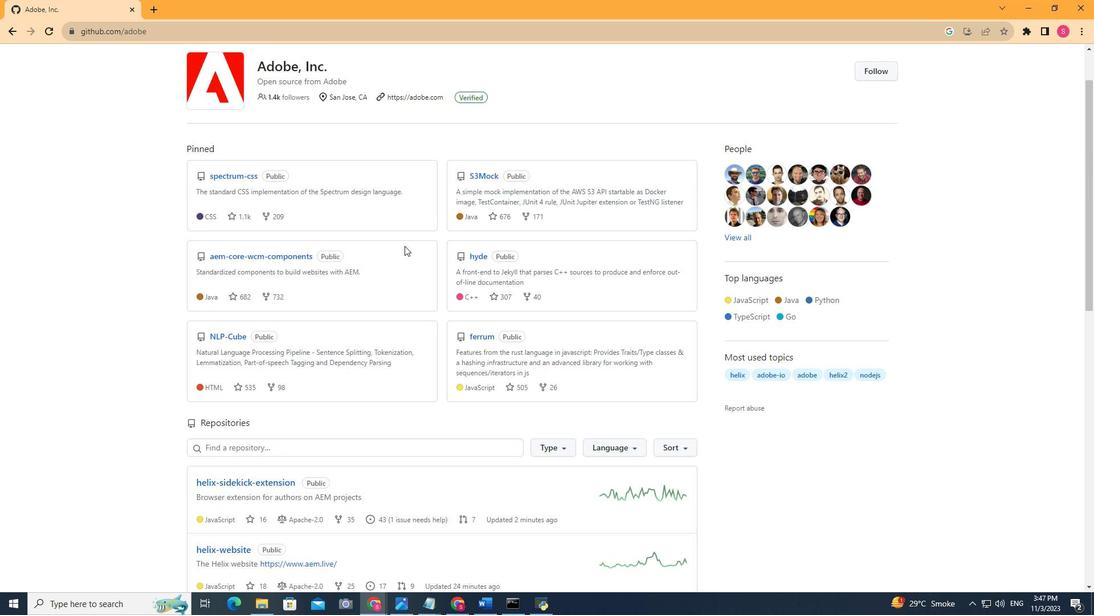 
Action: Mouse scrolled (404, 246) with delta (0, 0)
Screenshot: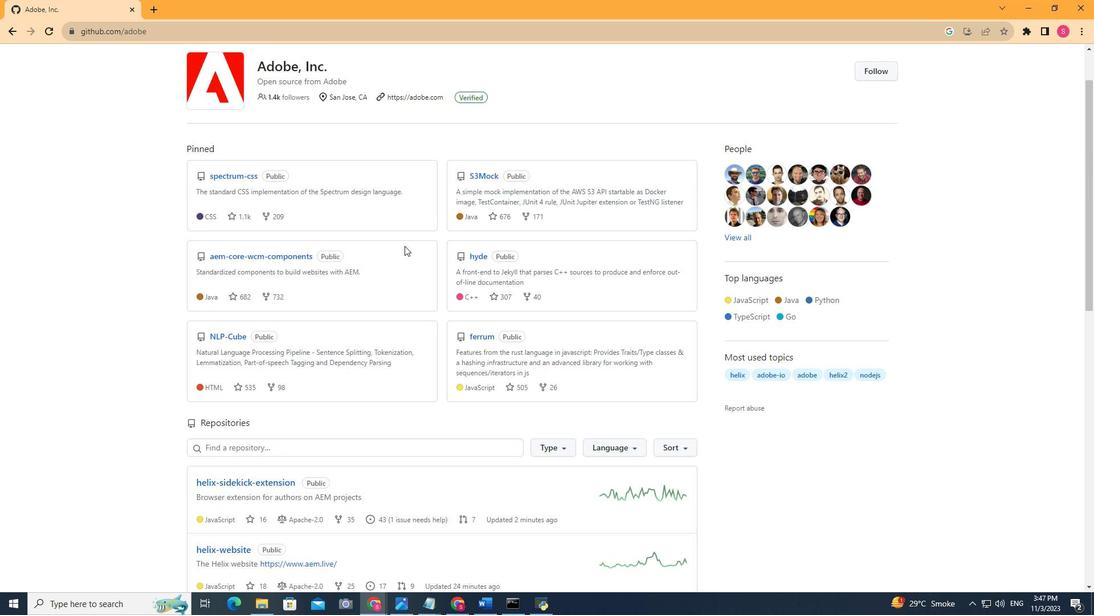 
Action: Mouse scrolled (404, 246) with delta (0, 0)
Screenshot: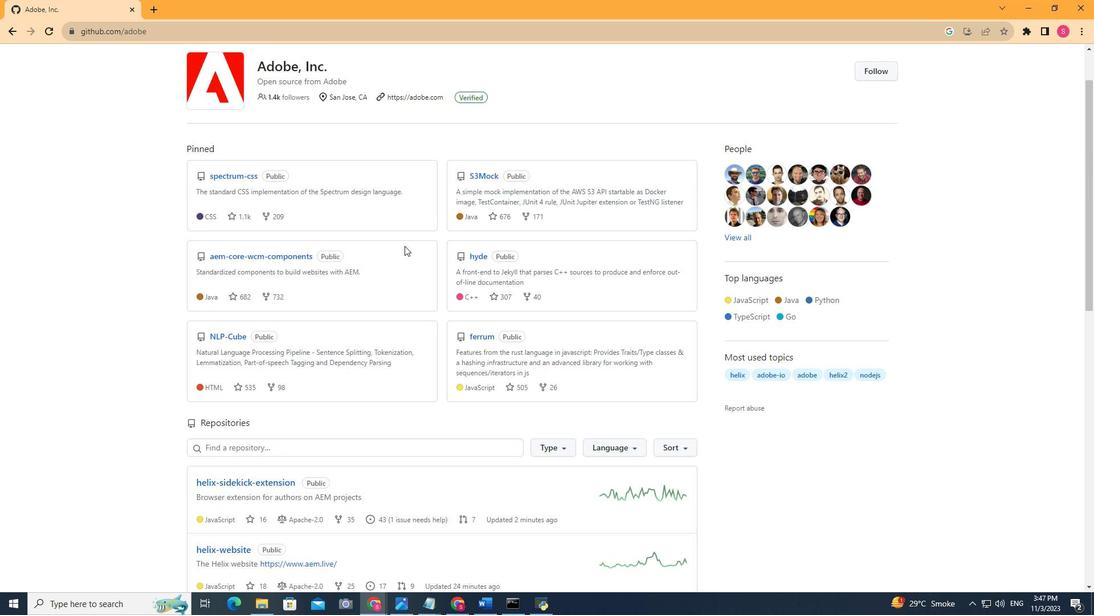 
Action: Mouse scrolled (404, 246) with delta (0, 0)
Screenshot: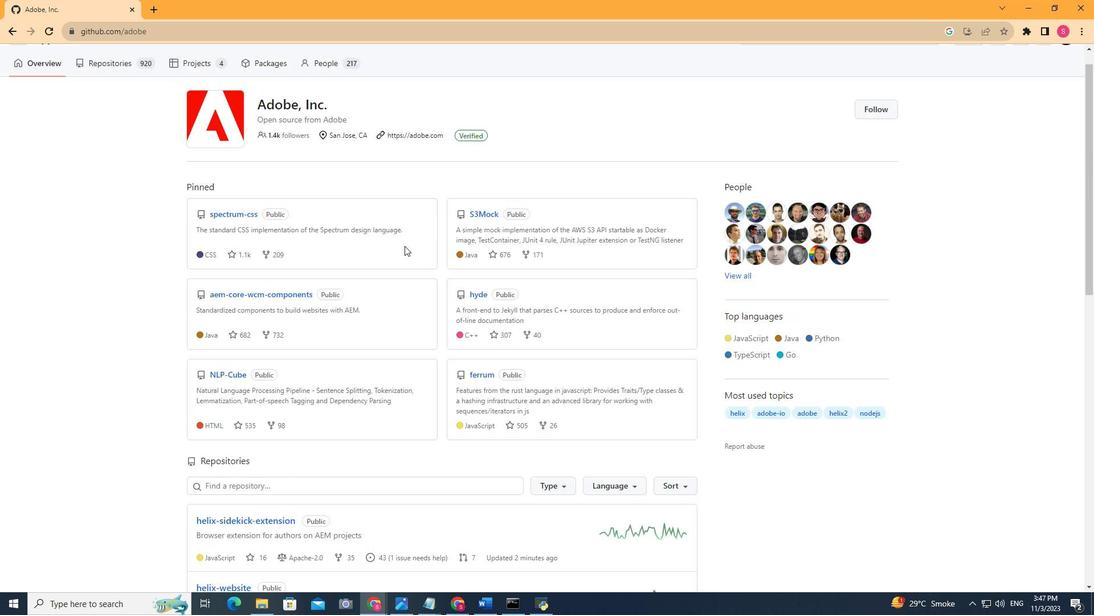 
Action: Mouse scrolled (404, 246) with delta (0, 0)
Screenshot: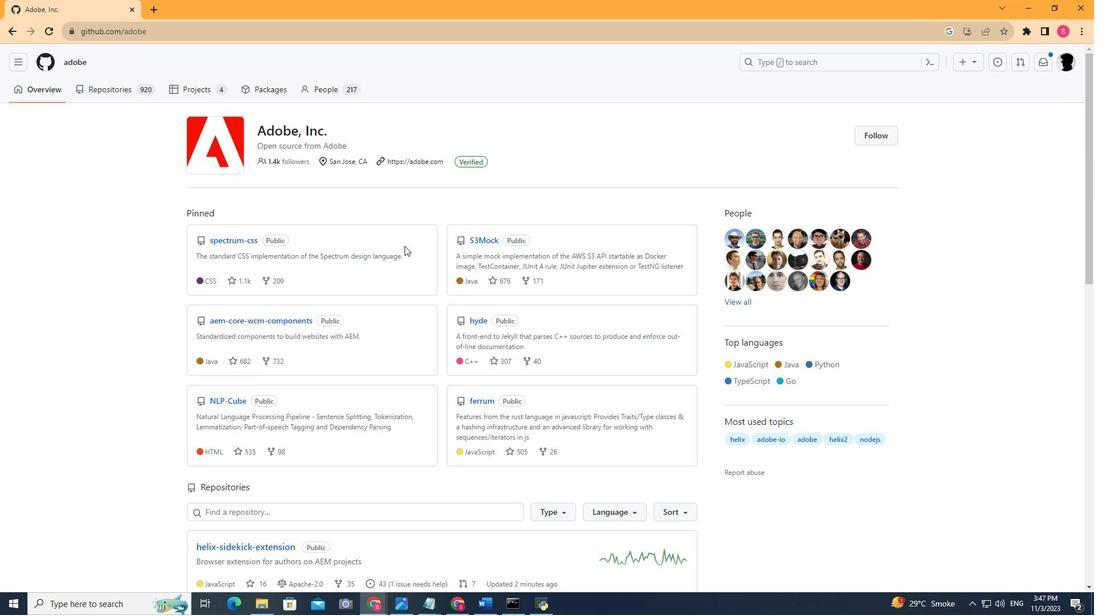 
Action: Mouse scrolled (404, 246) with delta (0, 0)
Screenshot: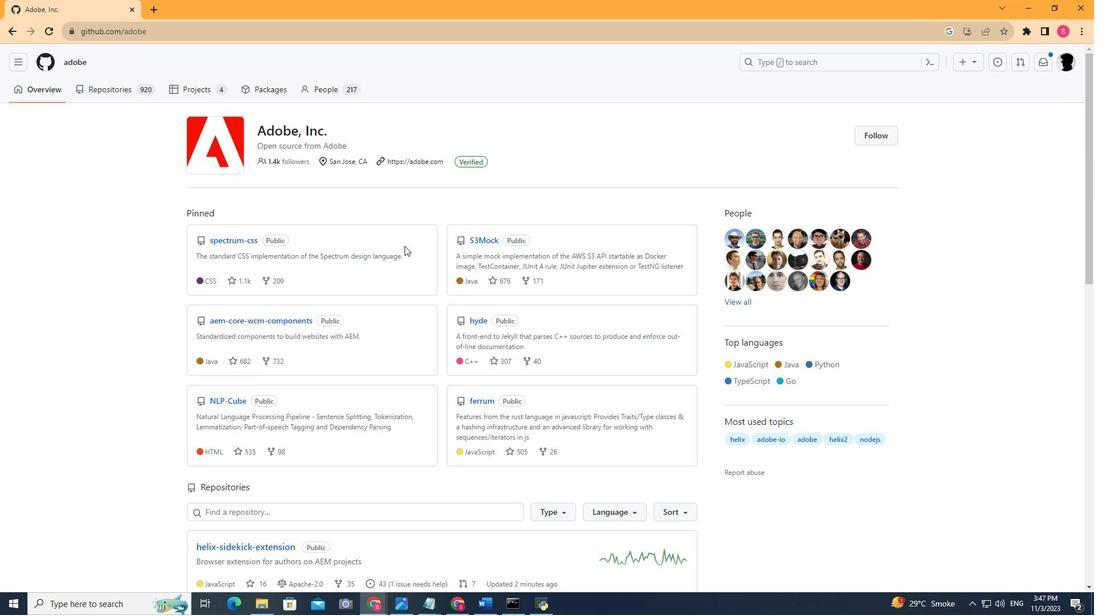 
Action: Mouse scrolled (404, 246) with delta (0, 0)
Screenshot: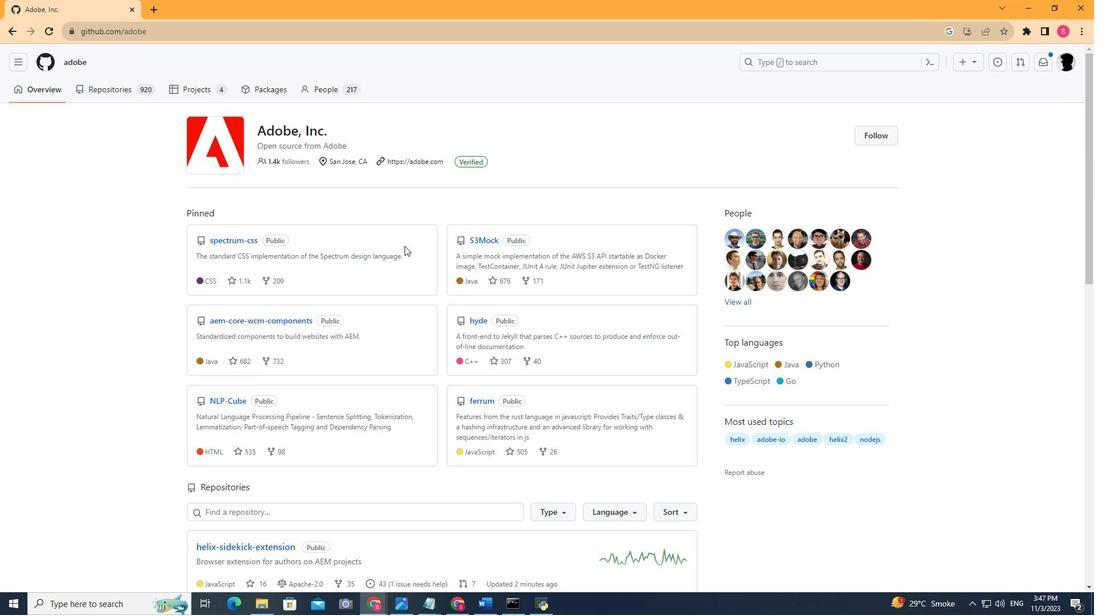 
Action: Mouse scrolled (404, 246) with delta (0, 0)
Screenshot: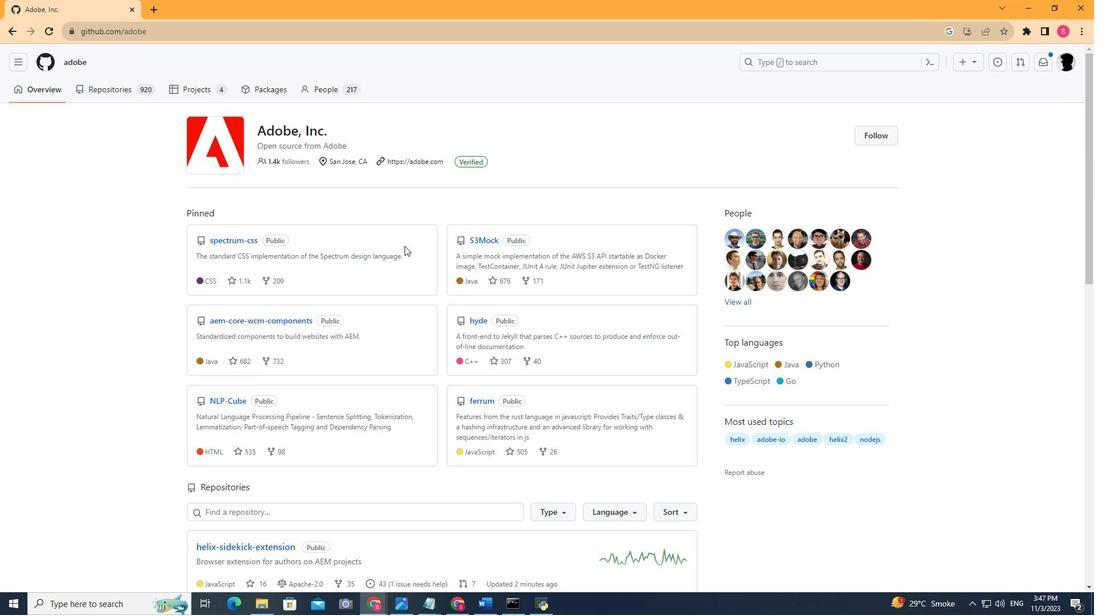 
